 Task: Check the average views per listing of shower stall in the last 3 years.
Action: Mouse moved to (921, 211)
Screenshot: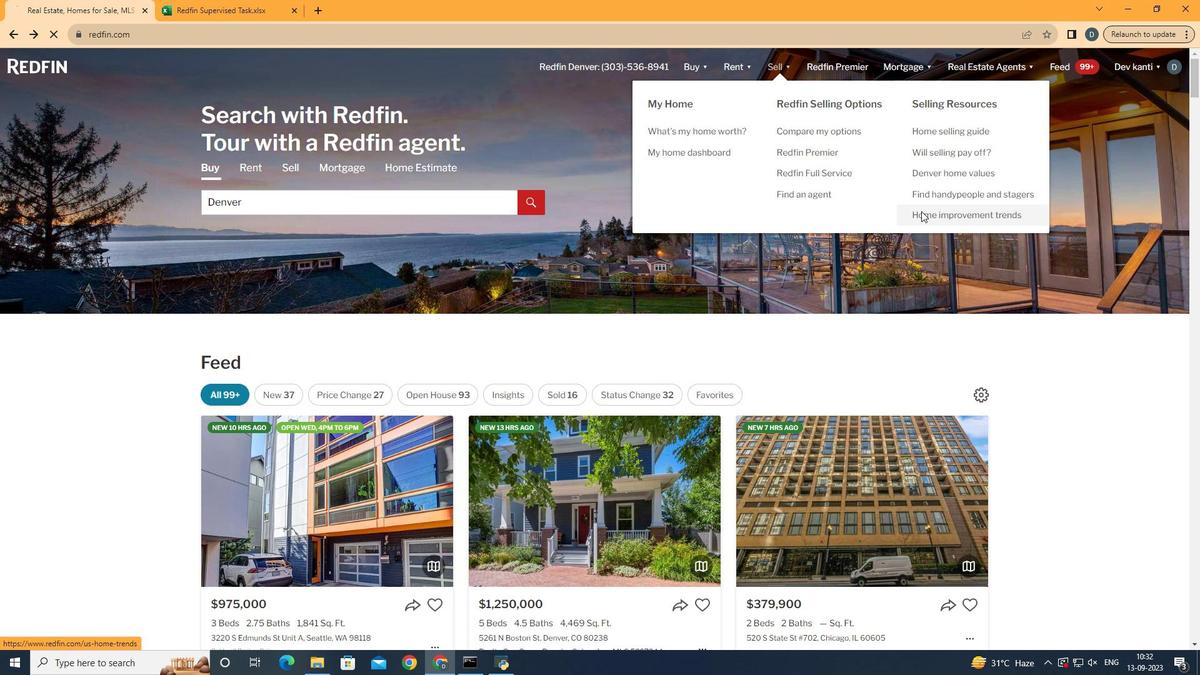 
Action: Mouse pressed left at (921, 211)
Screenshot: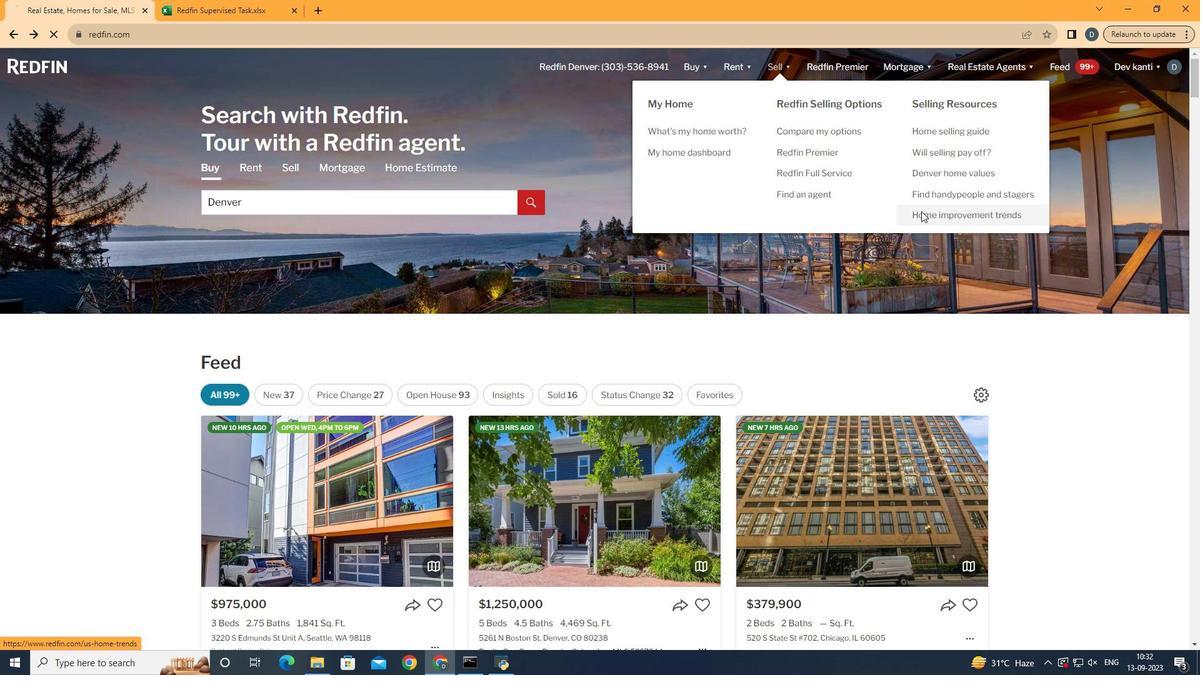 
Action: Mouse moved to (295, 243)
Screenshot: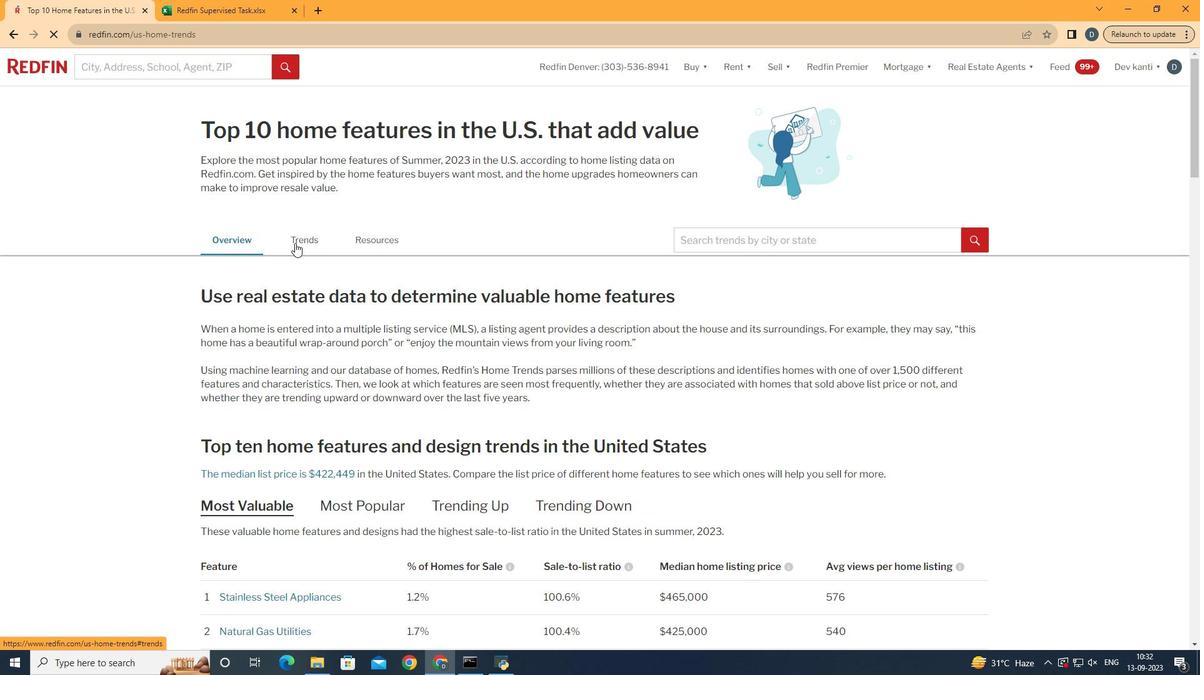 
Action: Mouse pressed left at (295, 243)
Screenshot: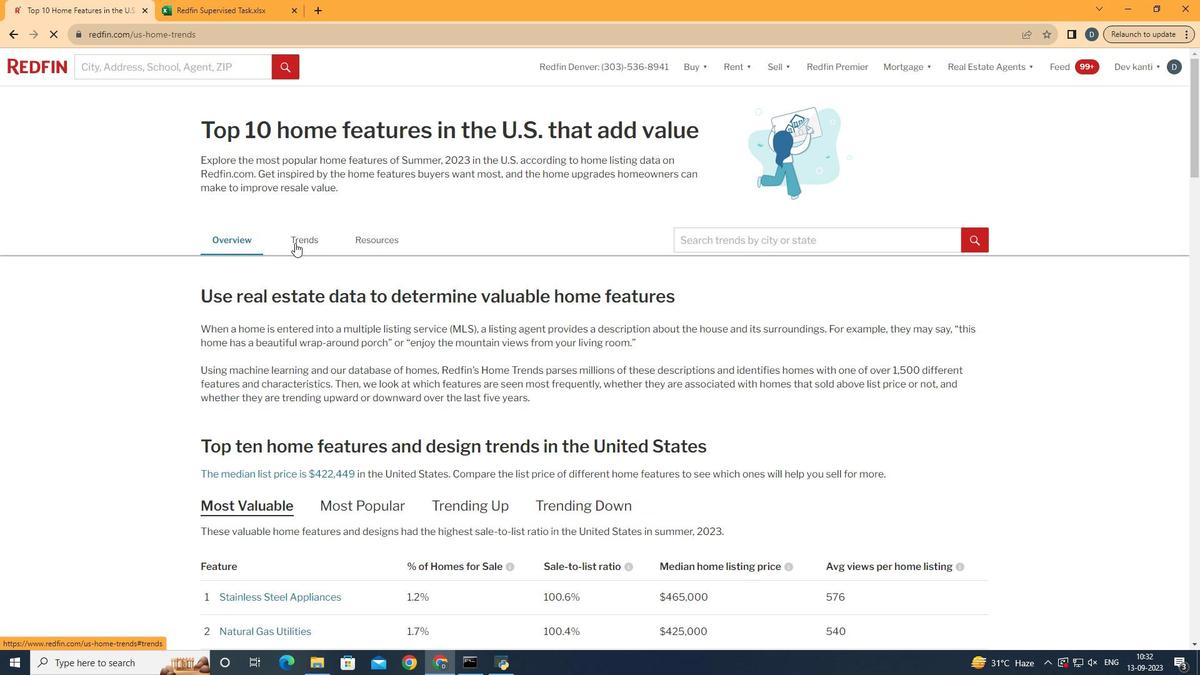 
Action: Mouse moved to (389, 343)
Screenshot: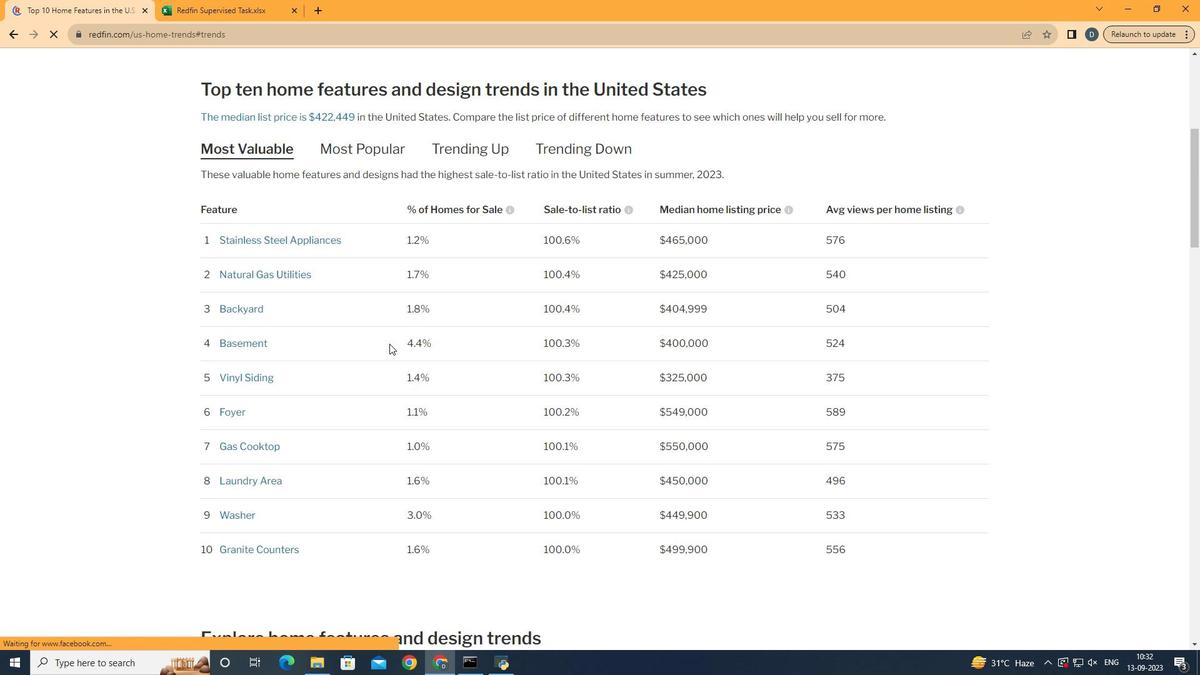 
Action: Mouse scrolled (389, 343) with delta (0, 0)
Screenshot: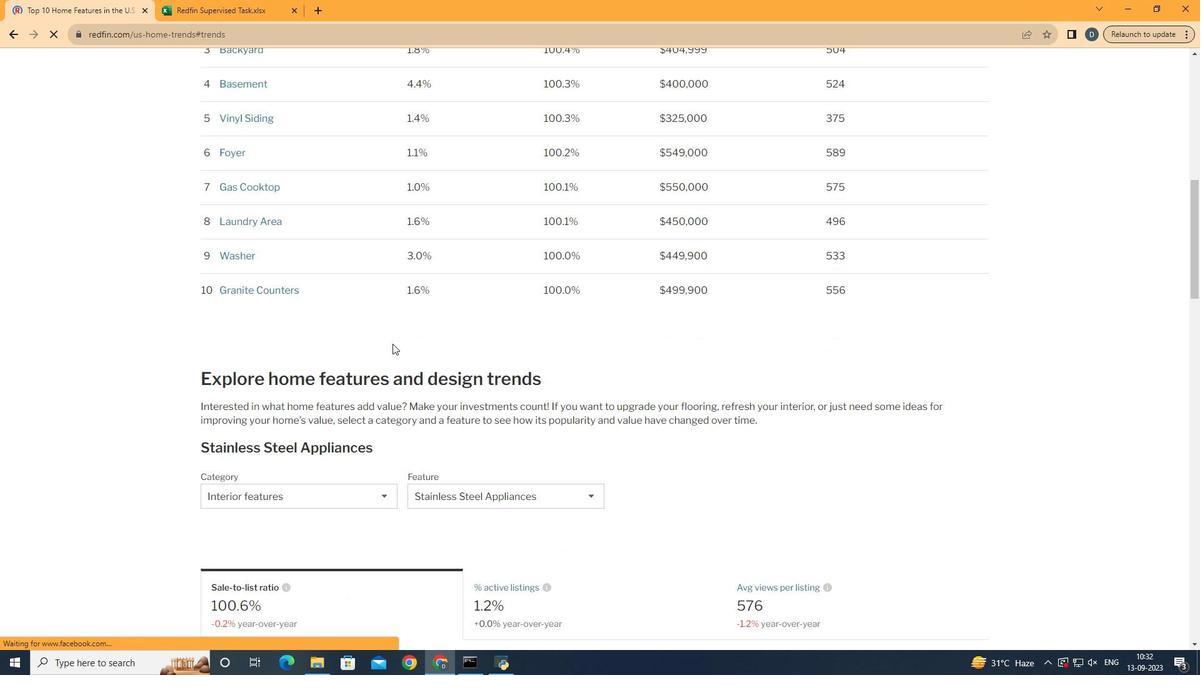 
Action: Mouse scrolled (389, 343) with delta (0, 0)
Screenshot: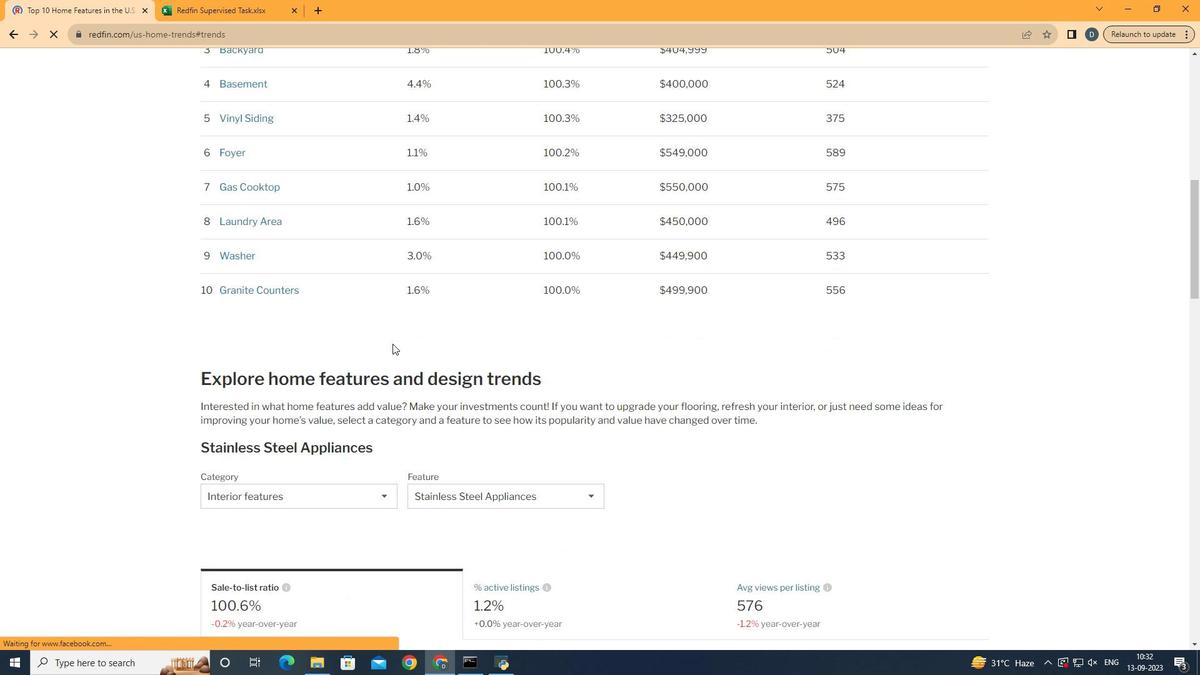 
Action: Mouse scrolled (389, 343) with delta (0, 0)
Screenshot: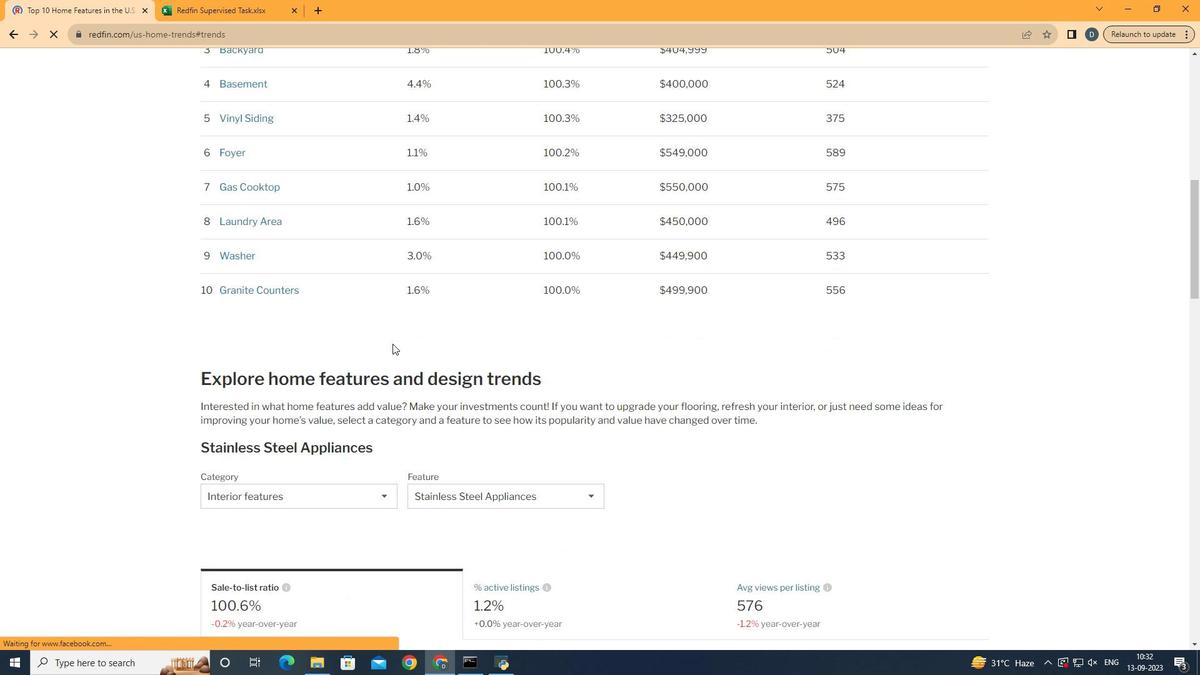 
Action: Mouse scrolled (389, 343) with delta (0, 0)
Screenshot: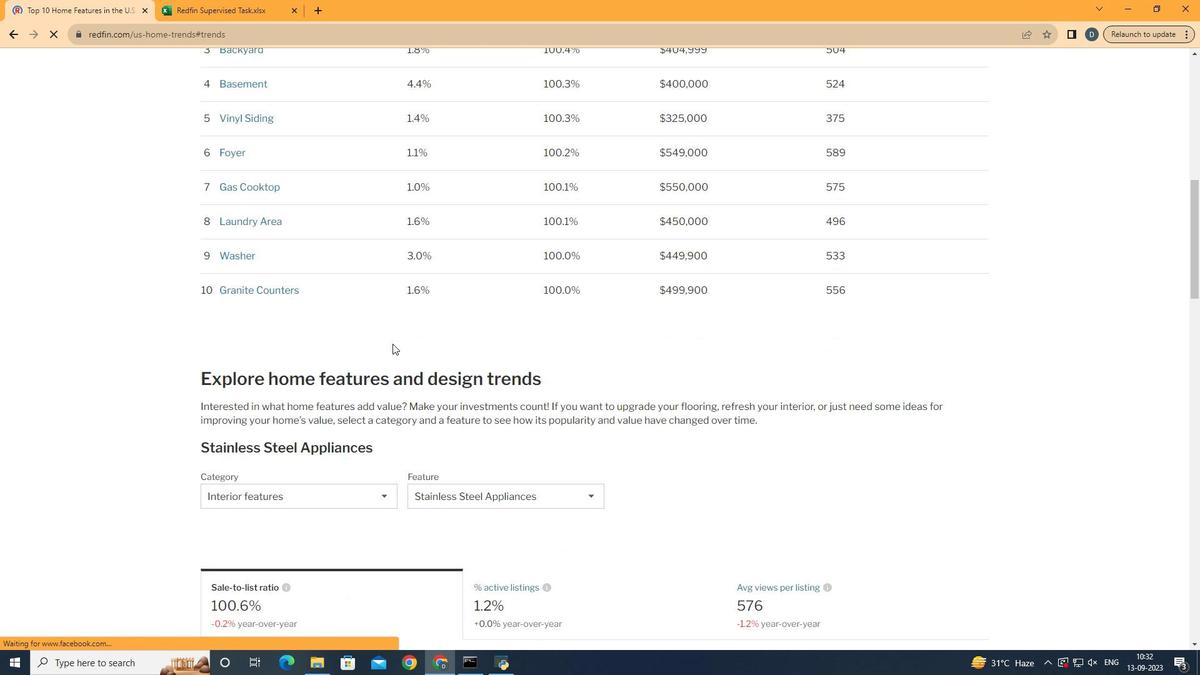 
Action: Mouse scrolled (389, 343) with delta (0, 0)
Screenshot: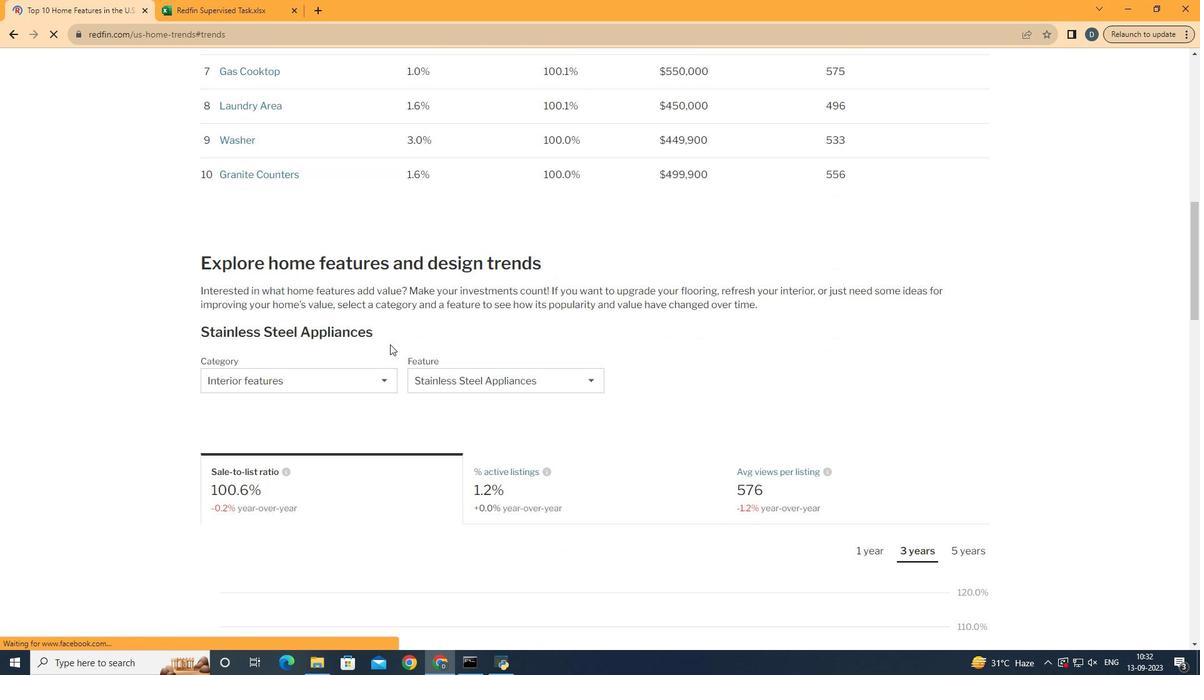 
Action: Mouse scrolled (389, 343) with delta (0, 0)
Screenshot: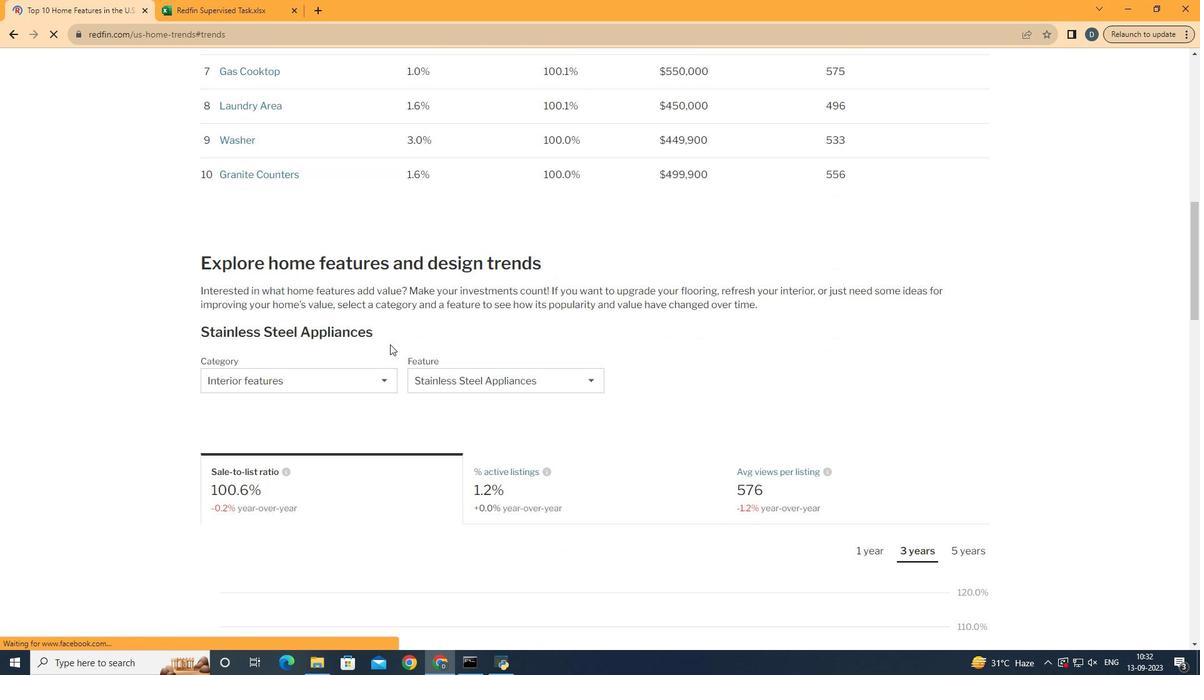 
Action: Mouse moved to (326, 357)
Screenshot: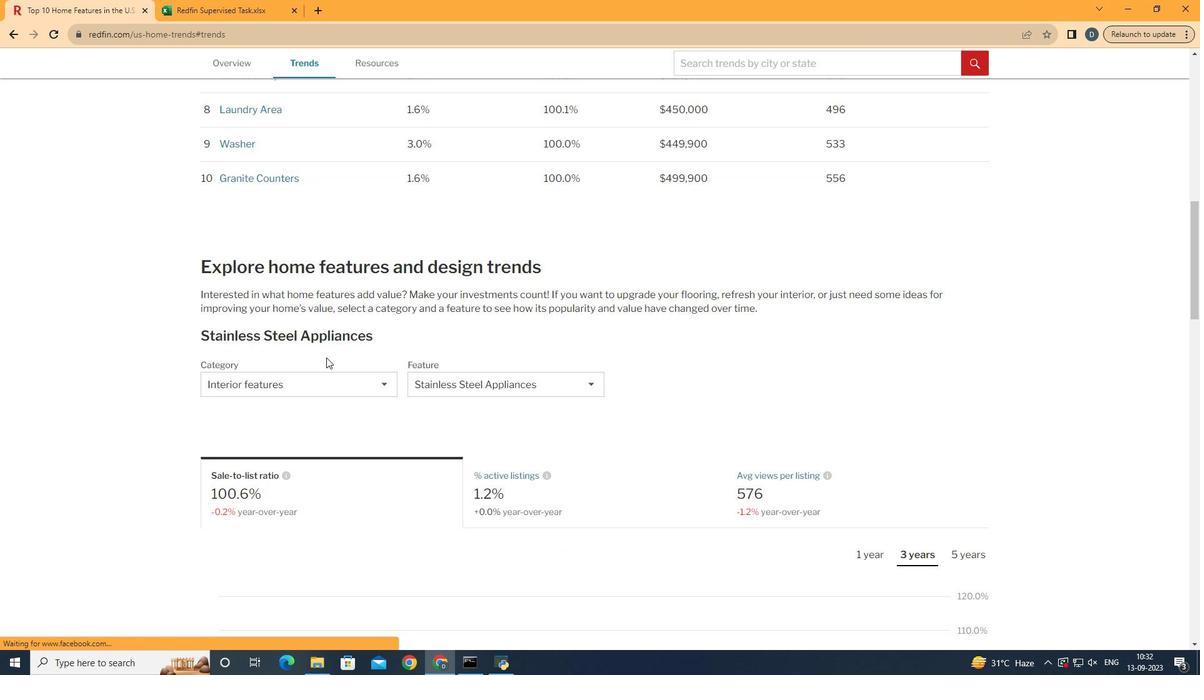 
Action: Mouse scrolled (326, 357) with delta (0, 0)
Screenshot: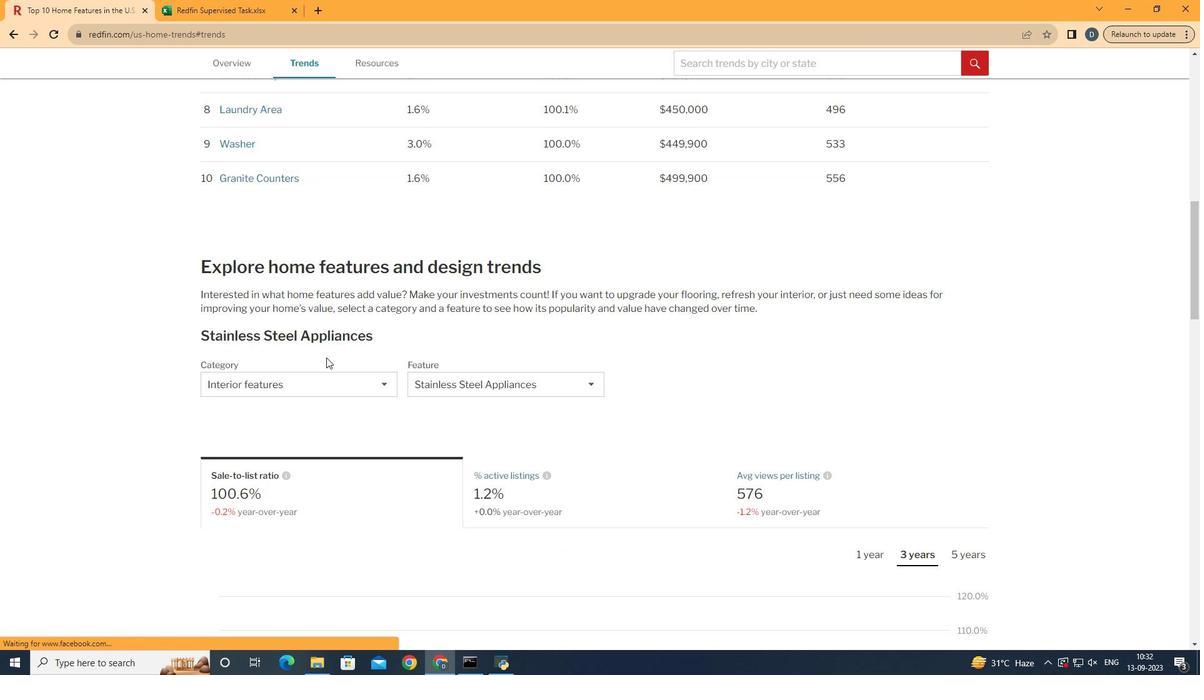 
Action: Mouse scrolled (326, 357) with delta (0, 0)
Screenshot: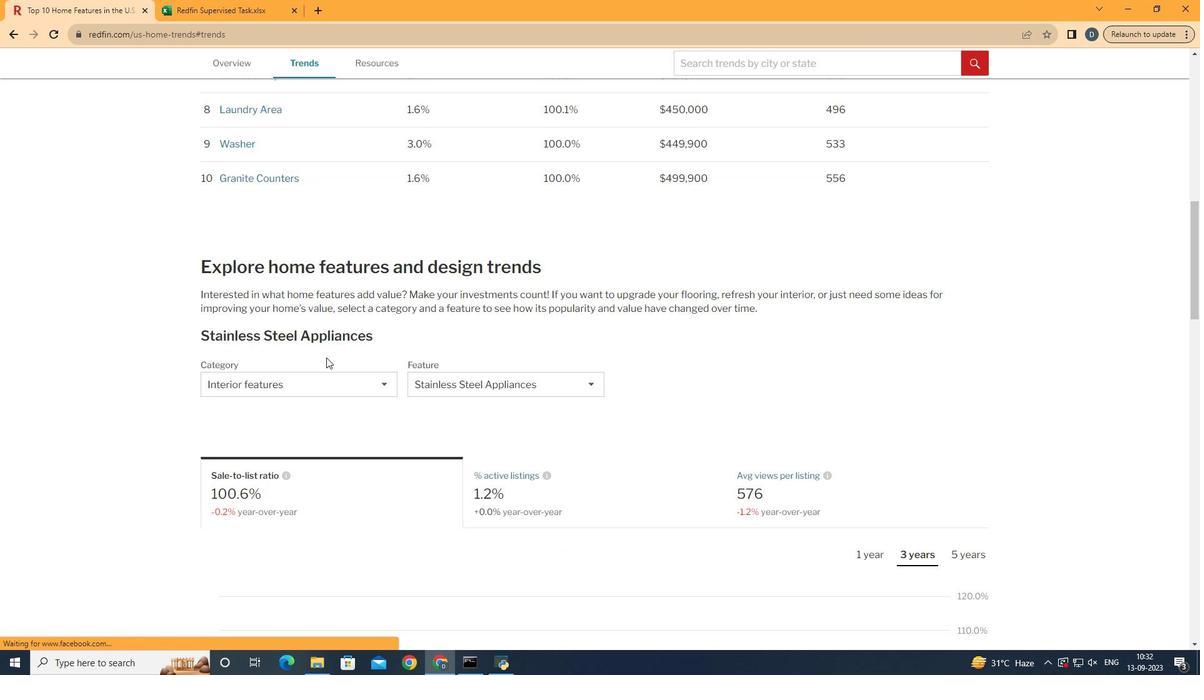 
Action: Mouse scrolled (326, 357) with delta (0, 0)
Screenshot: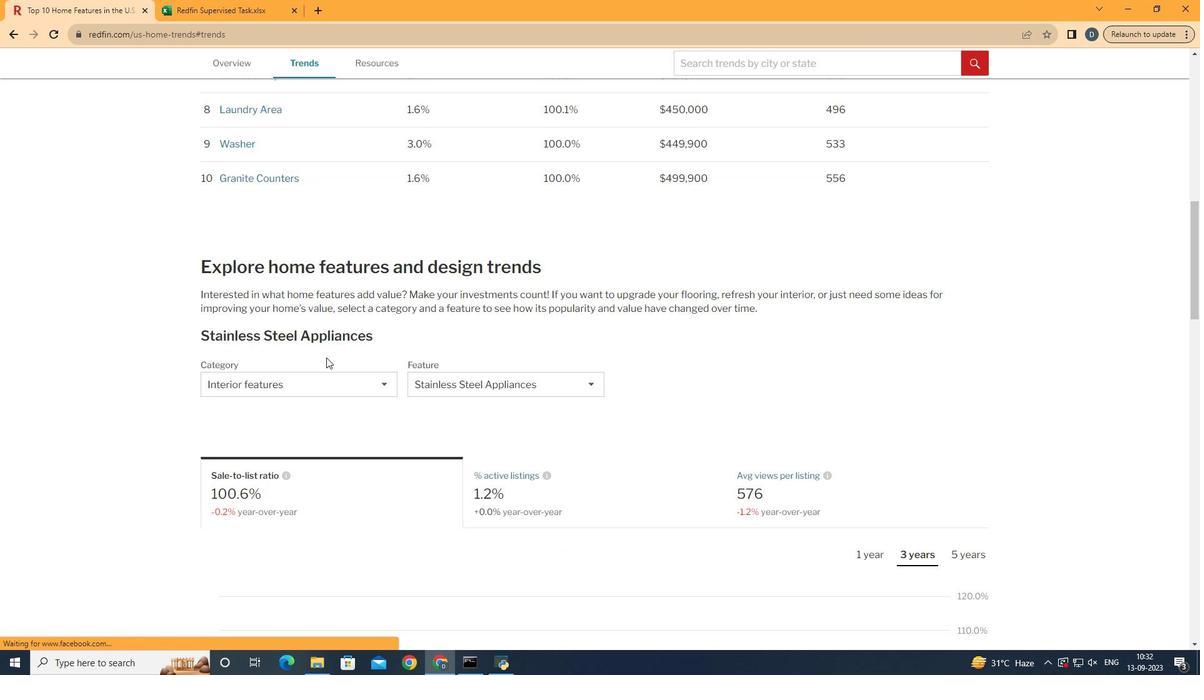 
Action: Mouse scrolled (326, 357) with delta (0, 0)
Screenshot: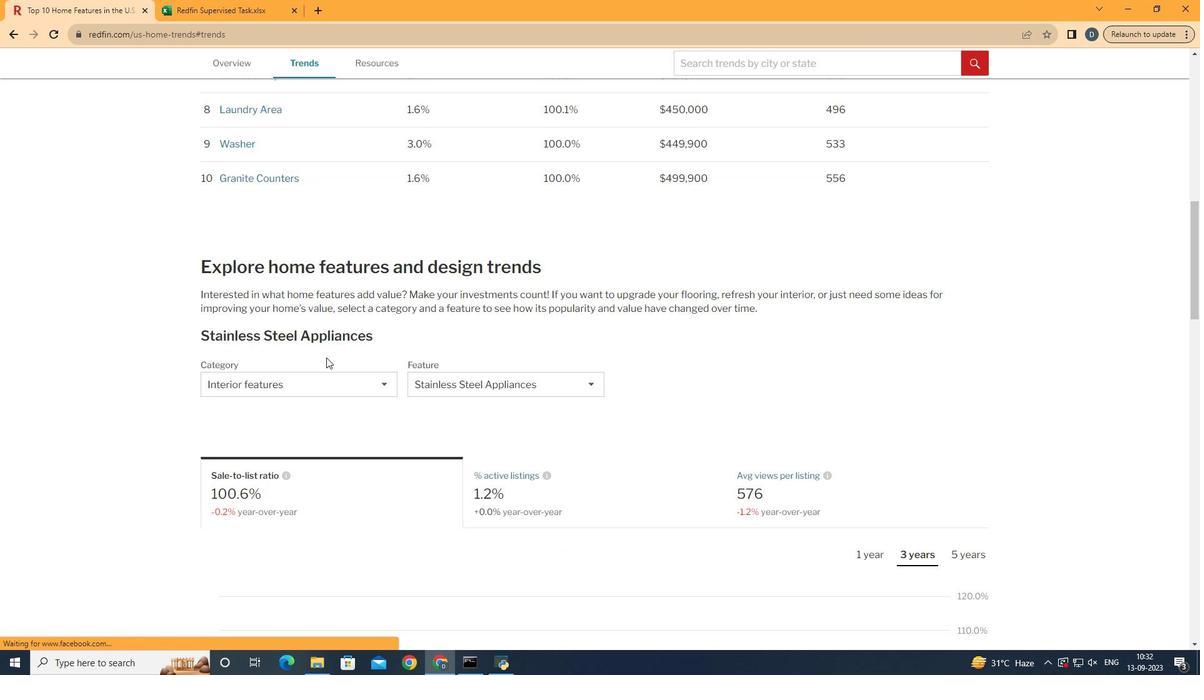 
Action: Mouse scrolled (326, 357) with delta (0, 0)
Screenshot: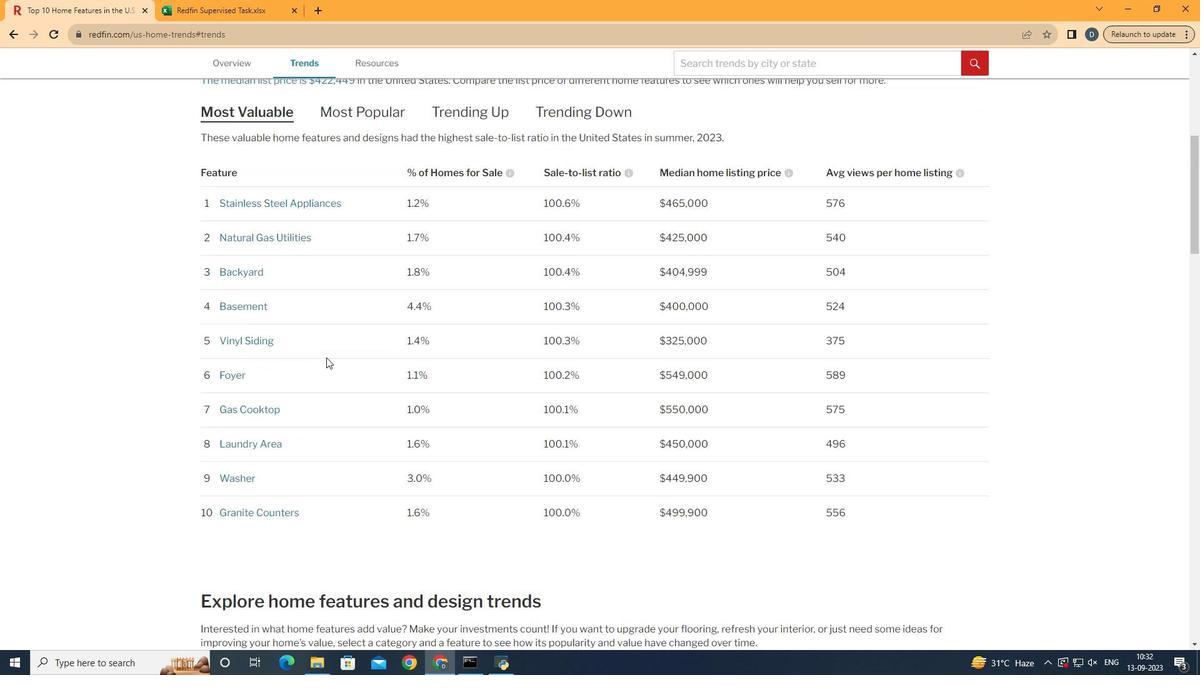 
Action: Mouse scrolled (326, 357) with delta (0, 0)
Screenshot: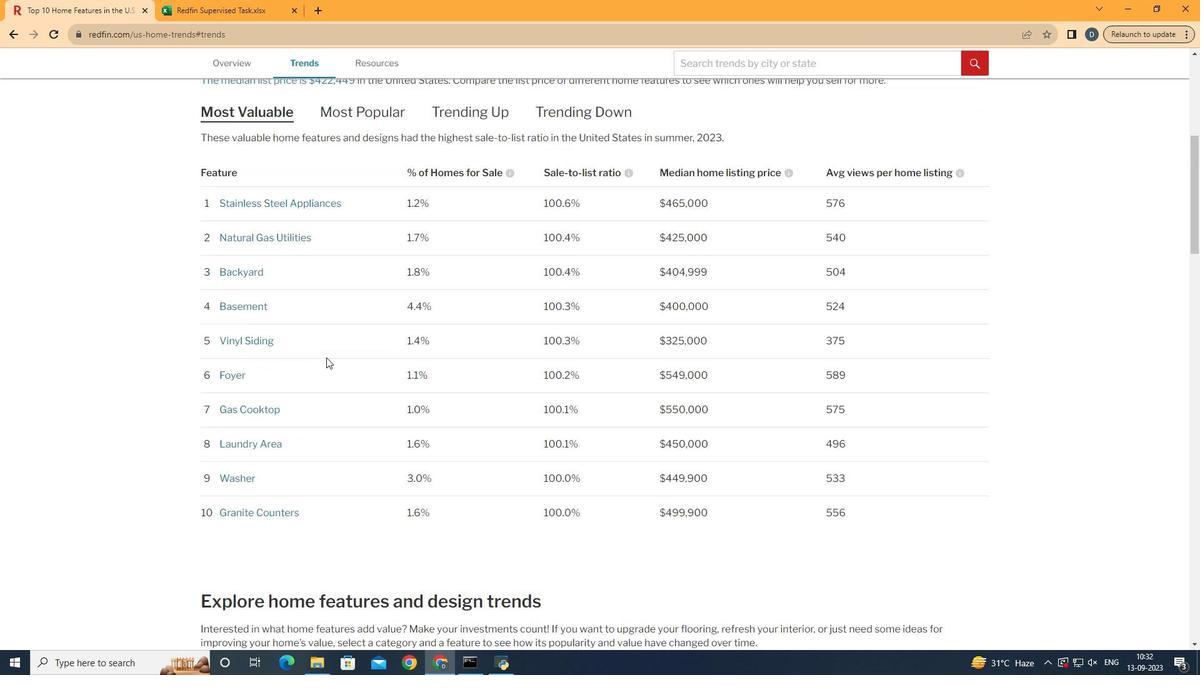 
Action: Mouse scrolled (326, 357) with delta (0, 0)
Screenshot: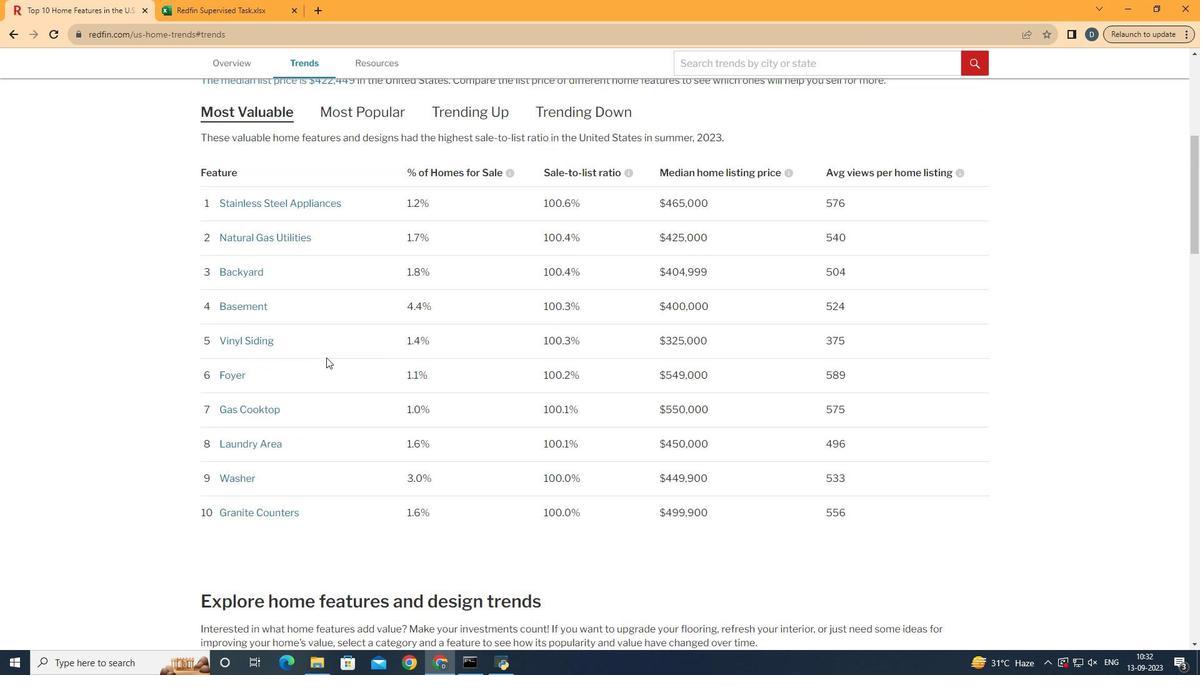 
Action: Mouse scrolled (326, 357) with delta (0, 0)
Screenshot: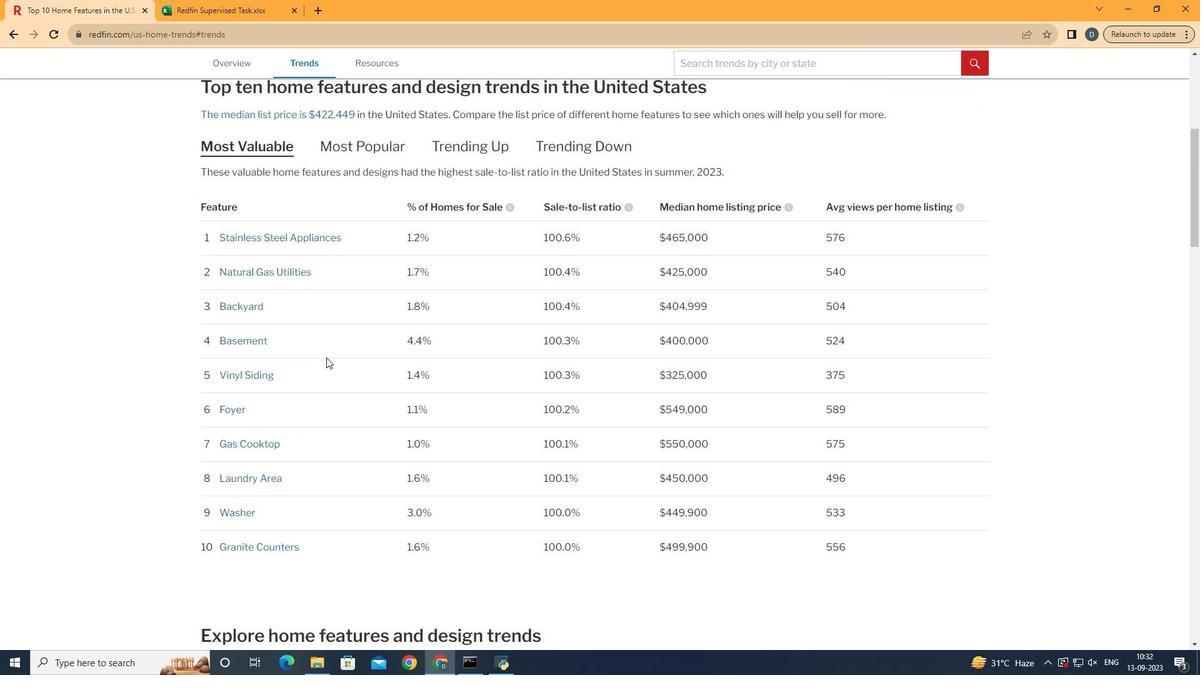 
Action: Mouse scrolled (326, 357) with delta (0, 0)
Screenshot: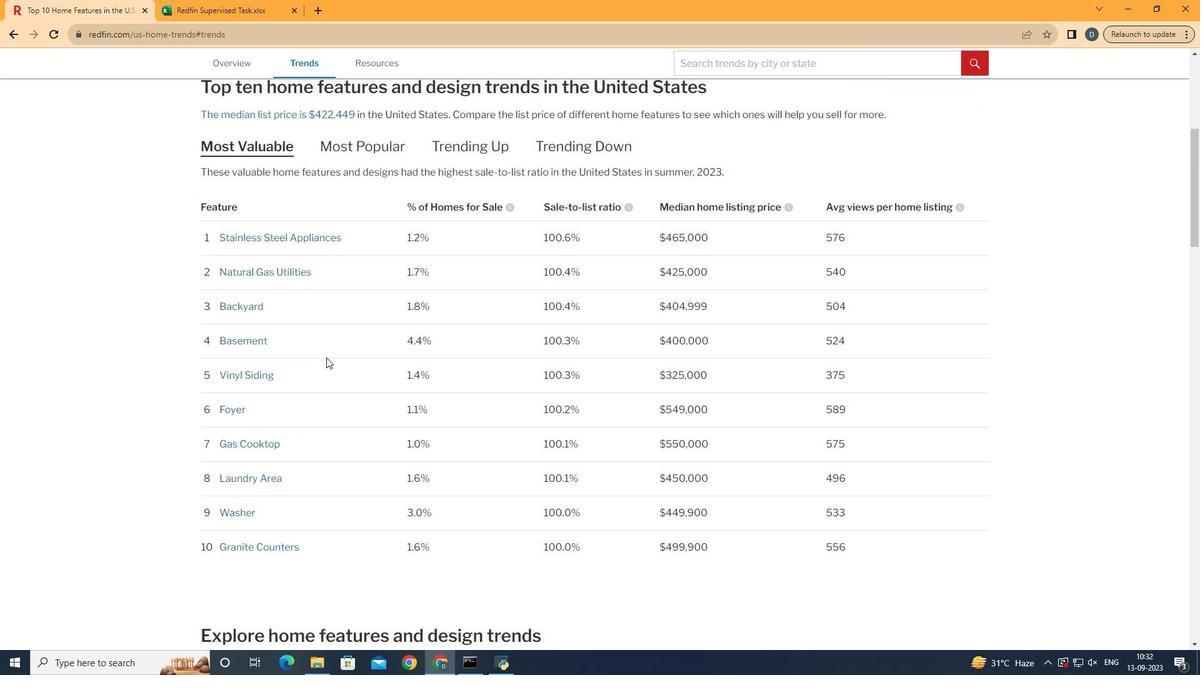 
Action: Mouse scrolled (326, 357) with delta (0, 0)
Screenshot: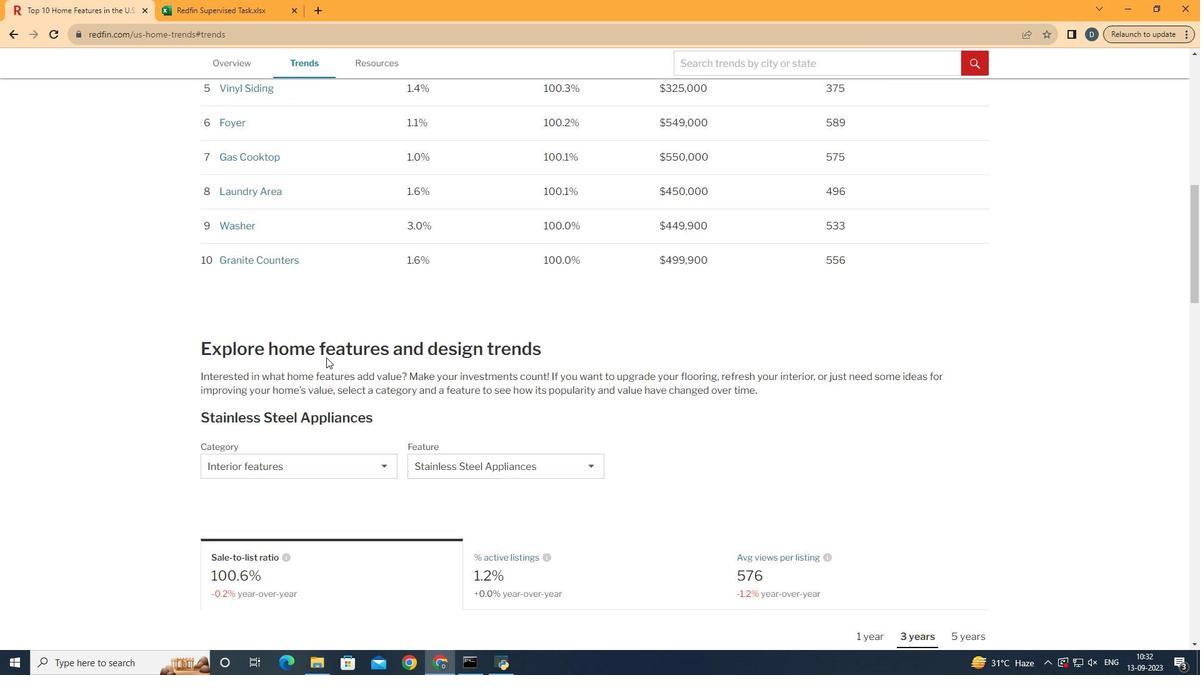 
Action: Mouse scrolled (326, 357) with delta (0, 0)
Screenshot: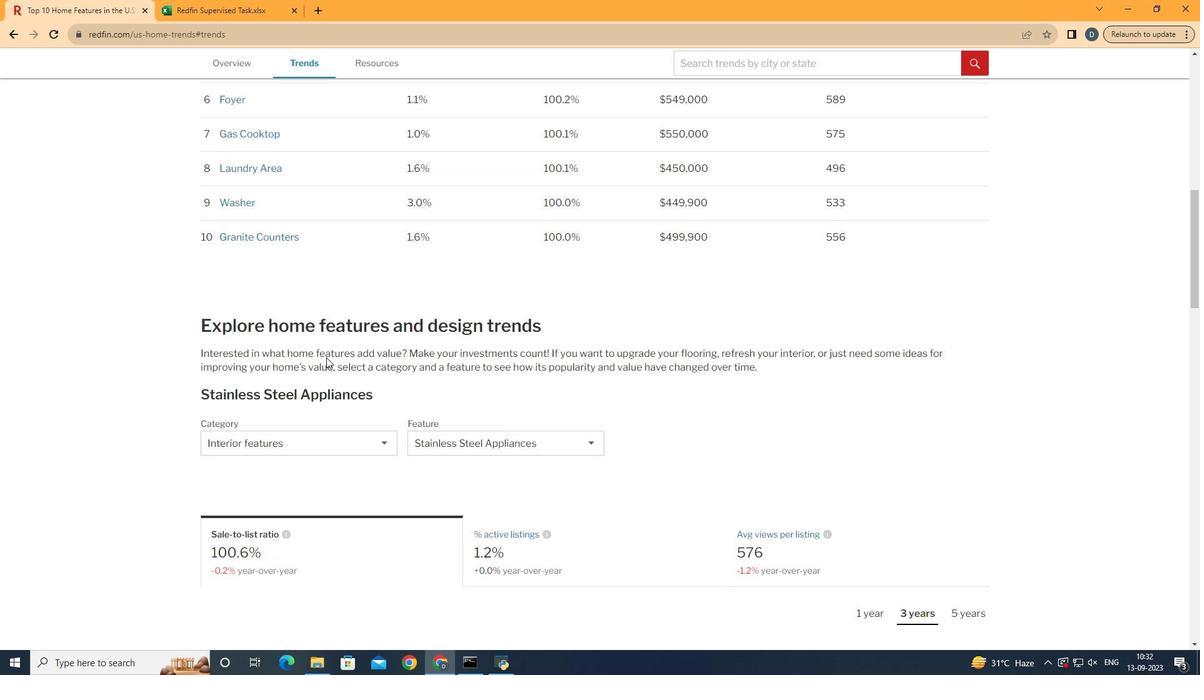 
Action: Mouse scrolled (326, 357) with delta (0, 0)
Screenshot: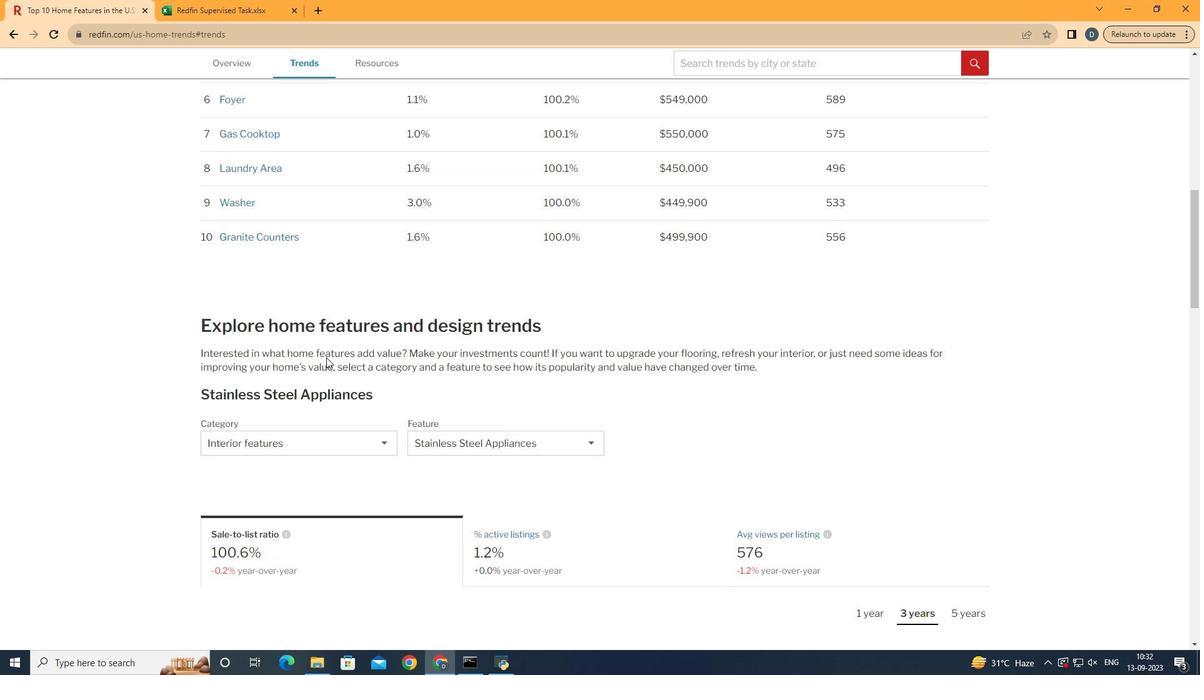 
Action: Mouse scrolled (326, 357) with delta (0, 0)
Screenshot: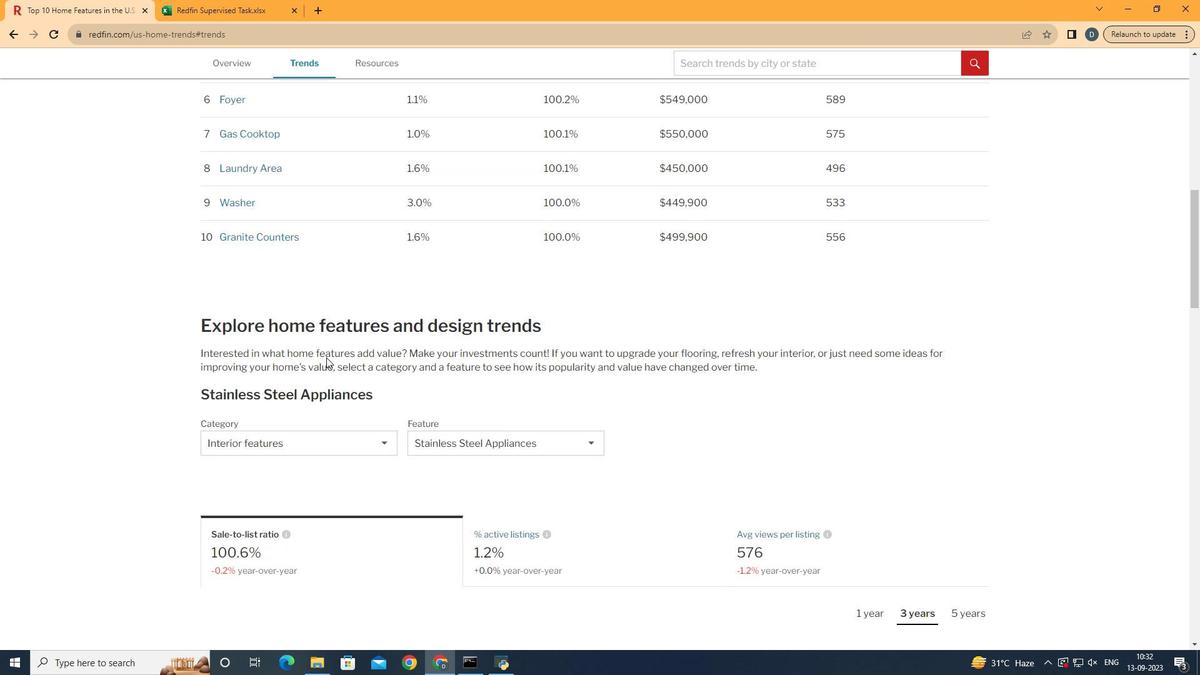 
Action: Mouse scrolled (326, 357) with delta (0, 0)
Screenshot: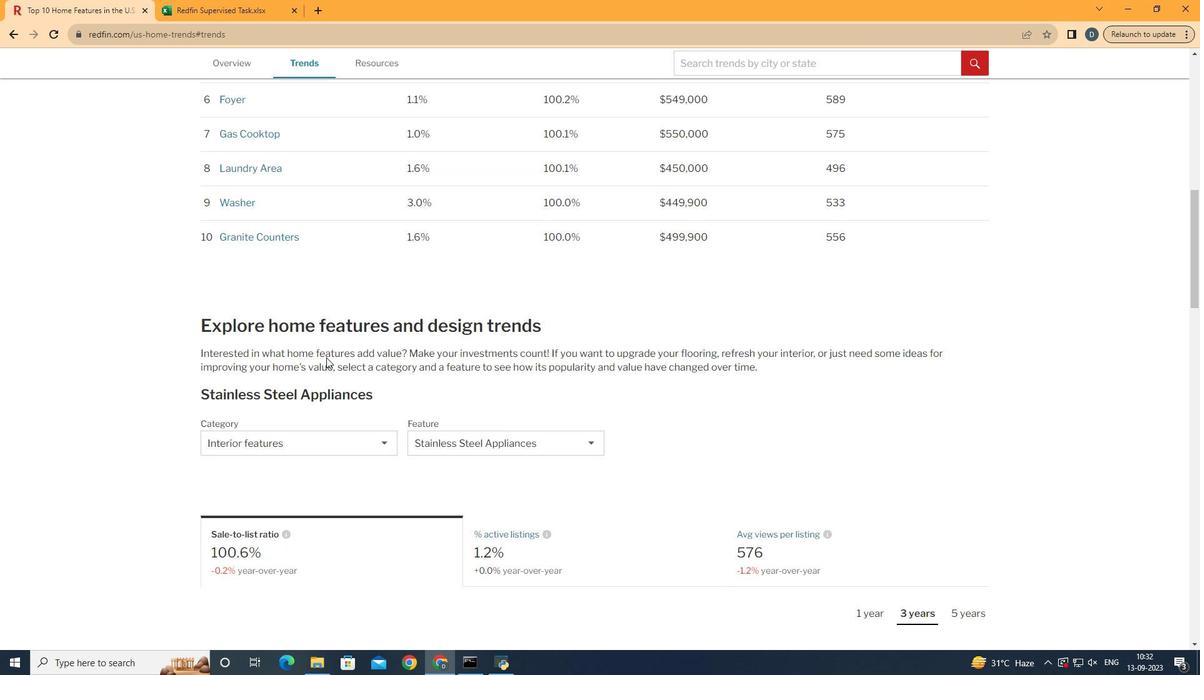 
Action: Mouse scrolled (326, 357) with delta (0, 0)
Screenshot: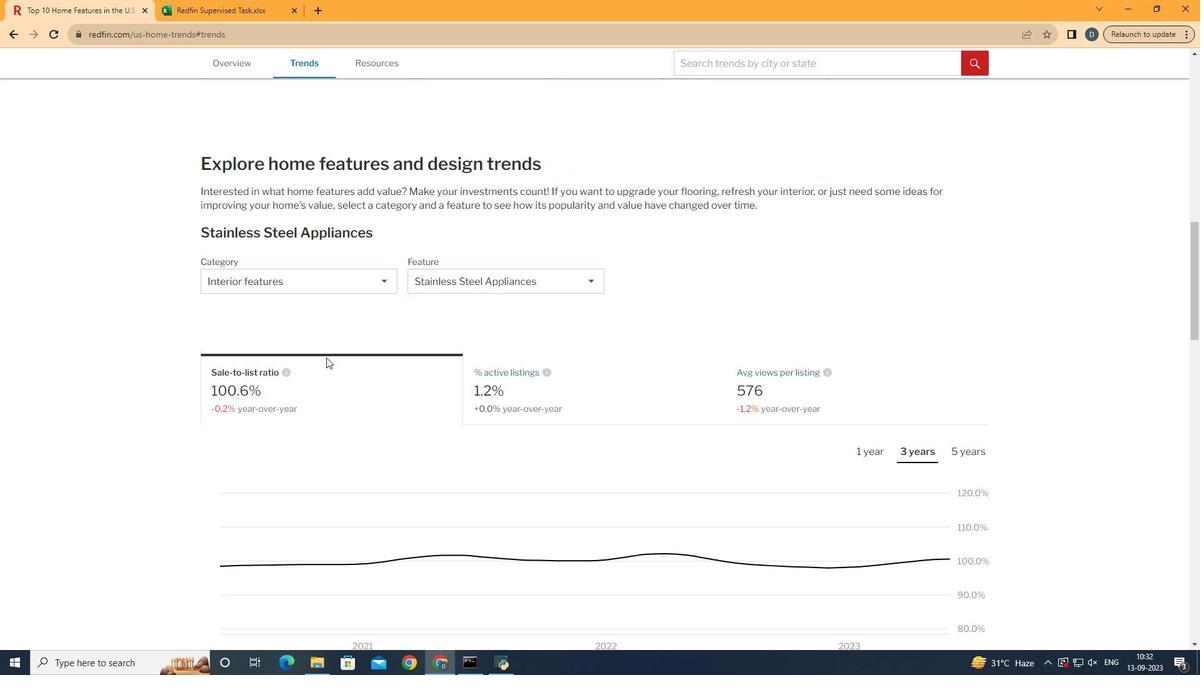 
Action: Mouse scrolled (326, 357) with delta (0, 0)
Screenshot: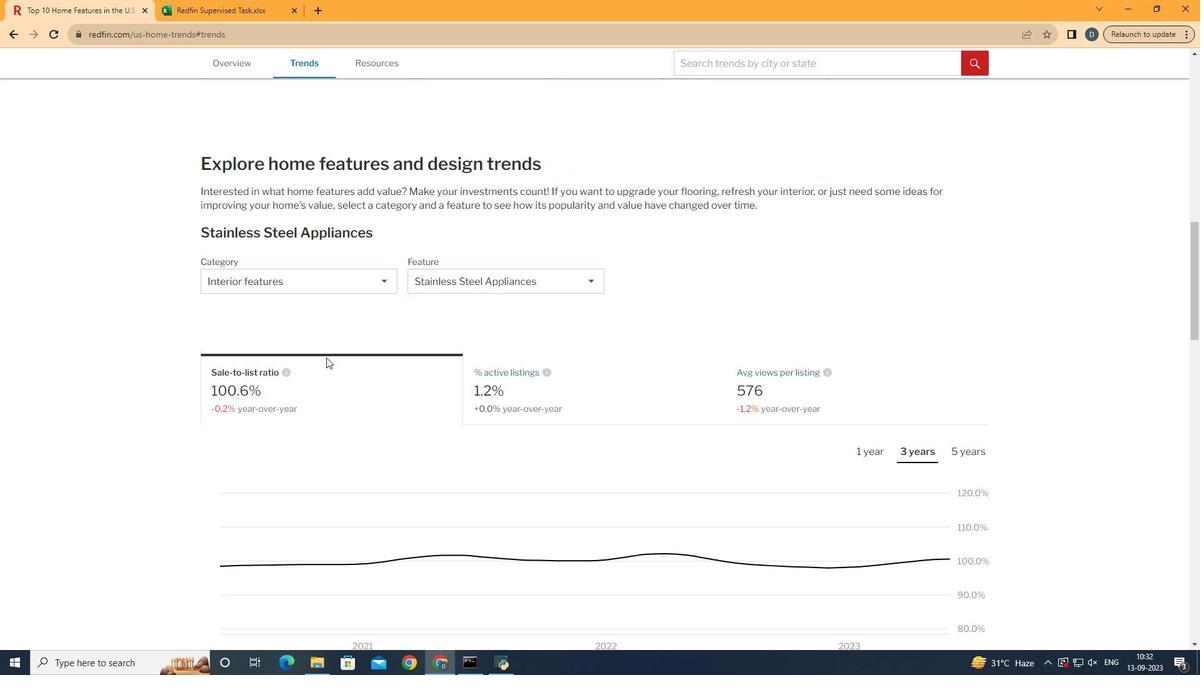 
Action: Mouse scrolled (326, 357) with delta (0, 0)
Screenshot: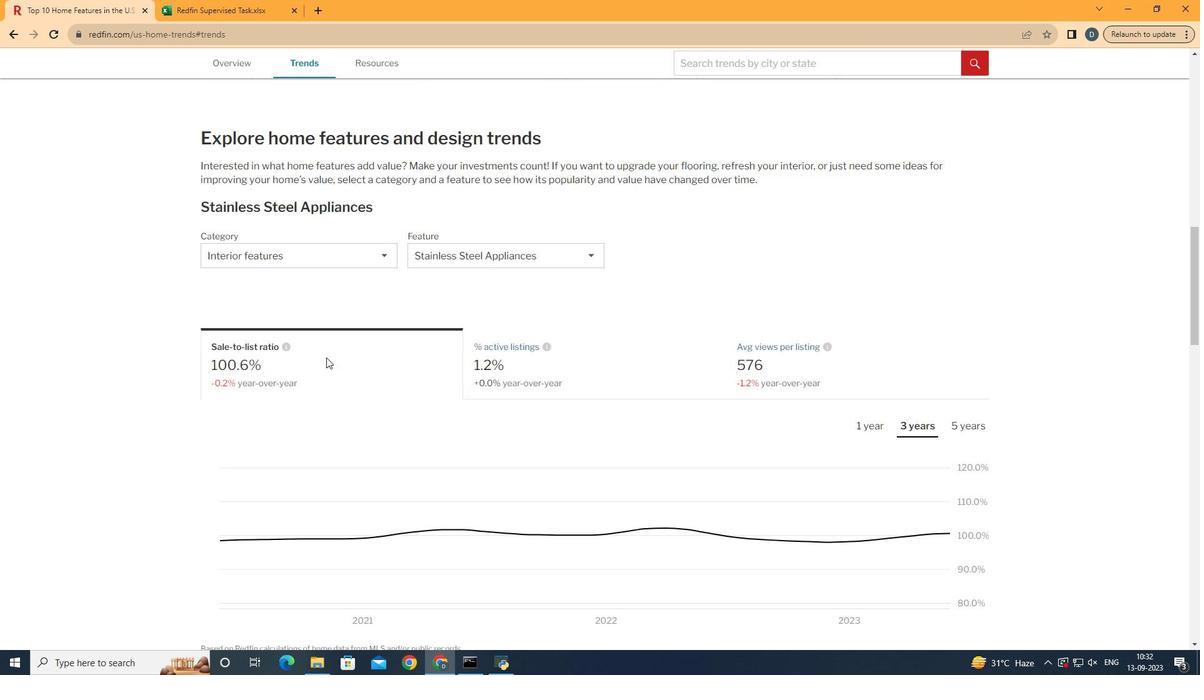 
Action: Mouse moved to (352, 256)
Screenshot: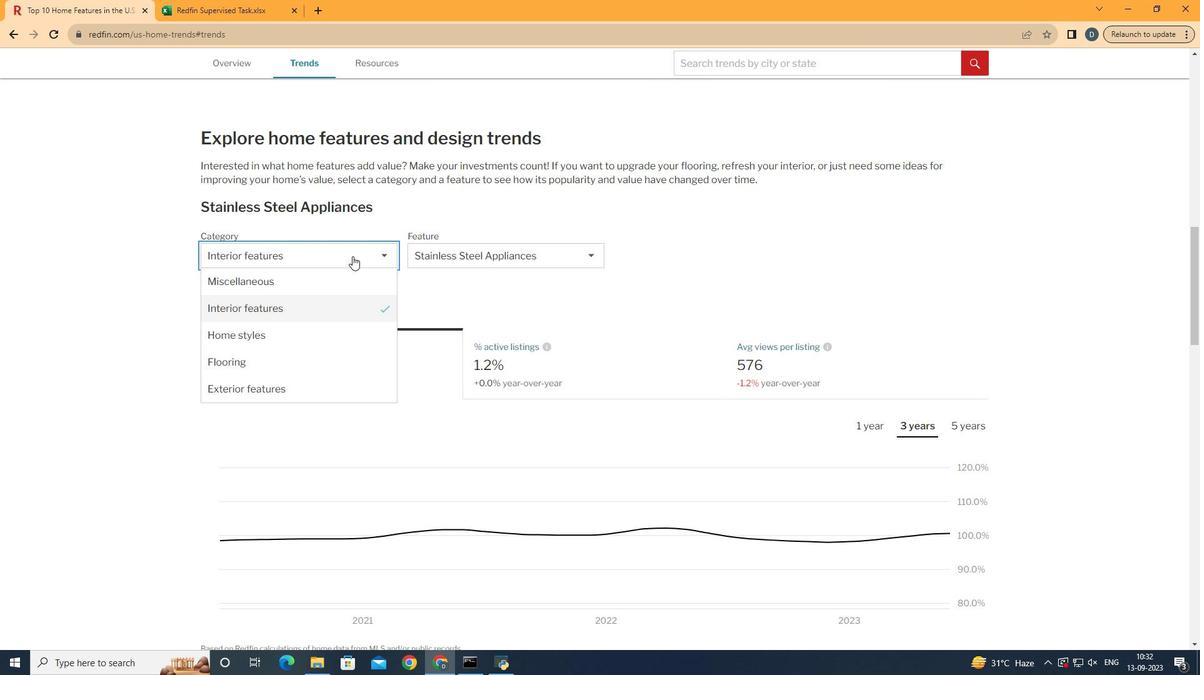 
Action: Mouse pressed left at (352, 256)
Screenshot: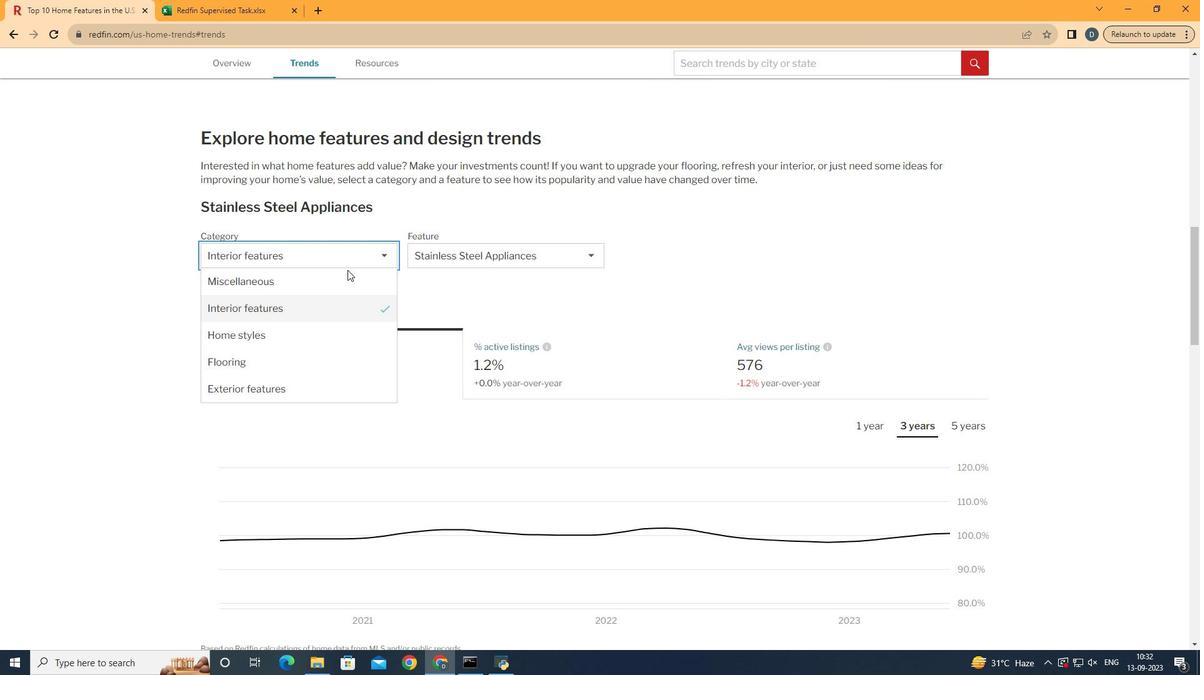 
Action: Mouse moved to (342, 296)
Screenshot: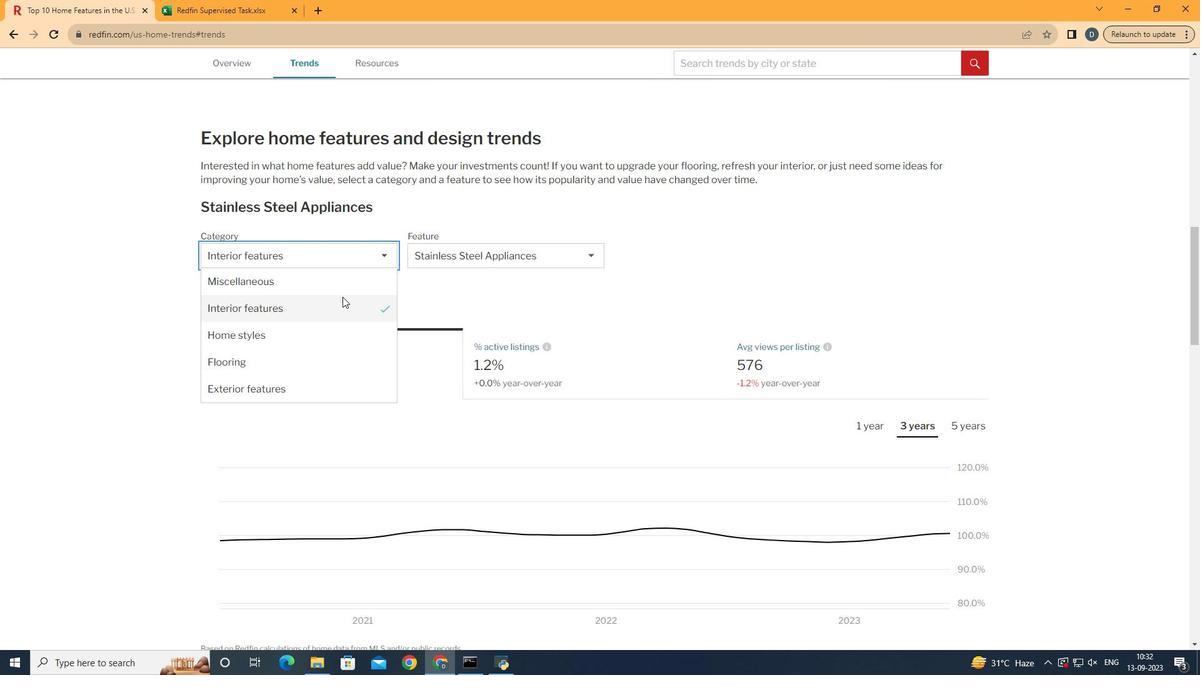 
Action: Mouse pressed left at (342, 296)
Screenshot: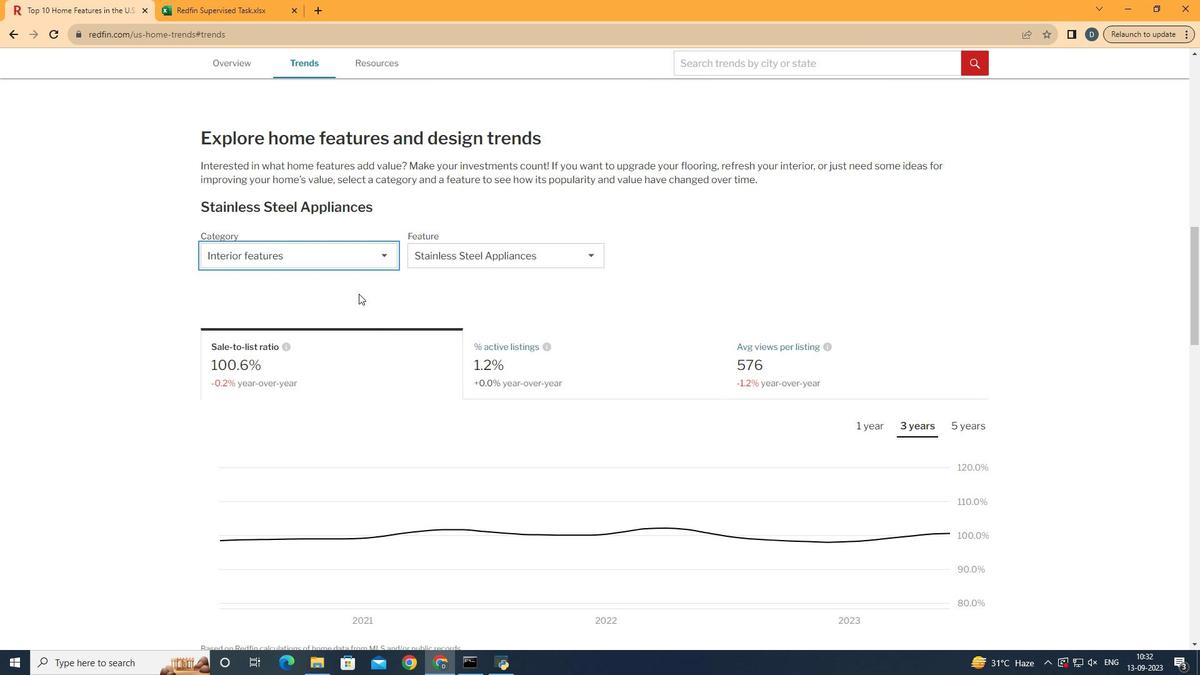 
Action: Mouse moved to (478, 256)
Screenshot: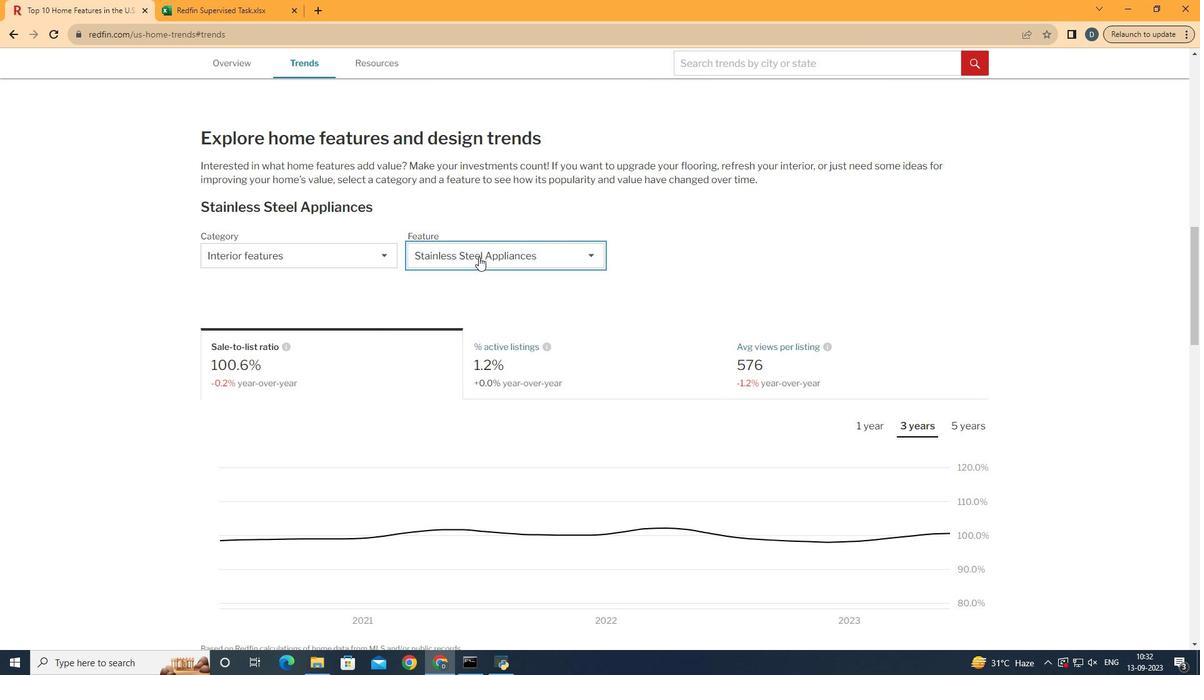 
Action: Mouse pressed left at (478, 256)
Screenshot: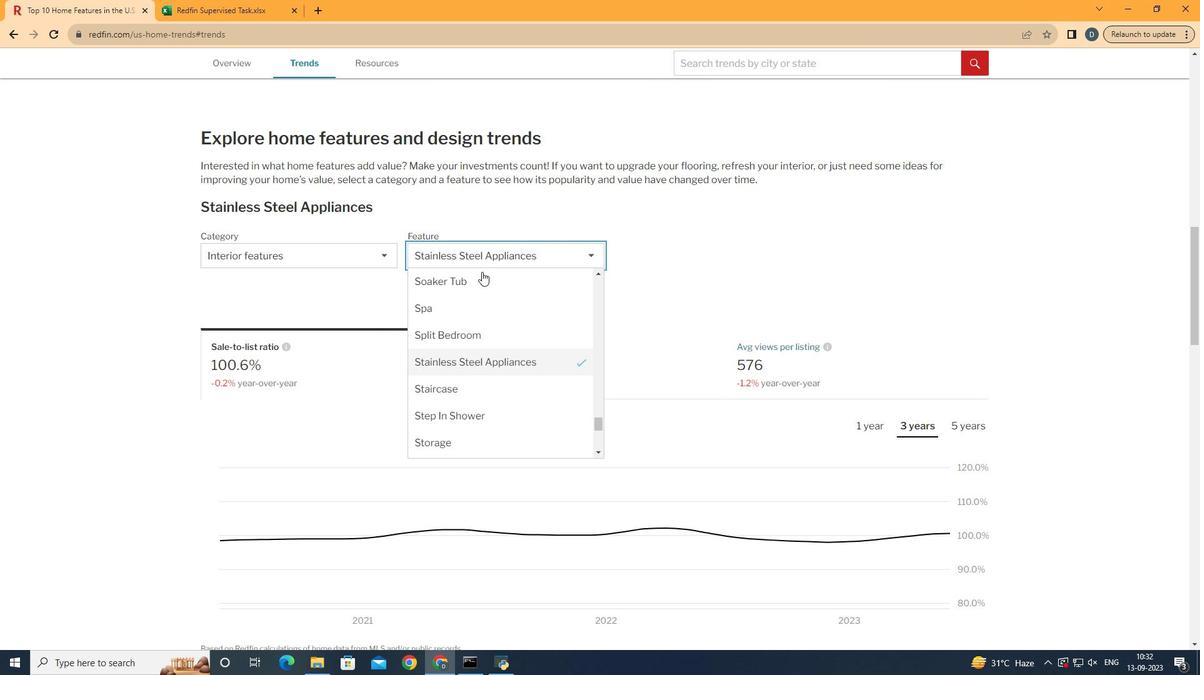 
Action: Mouse moved to (490, 333)
Screenshot: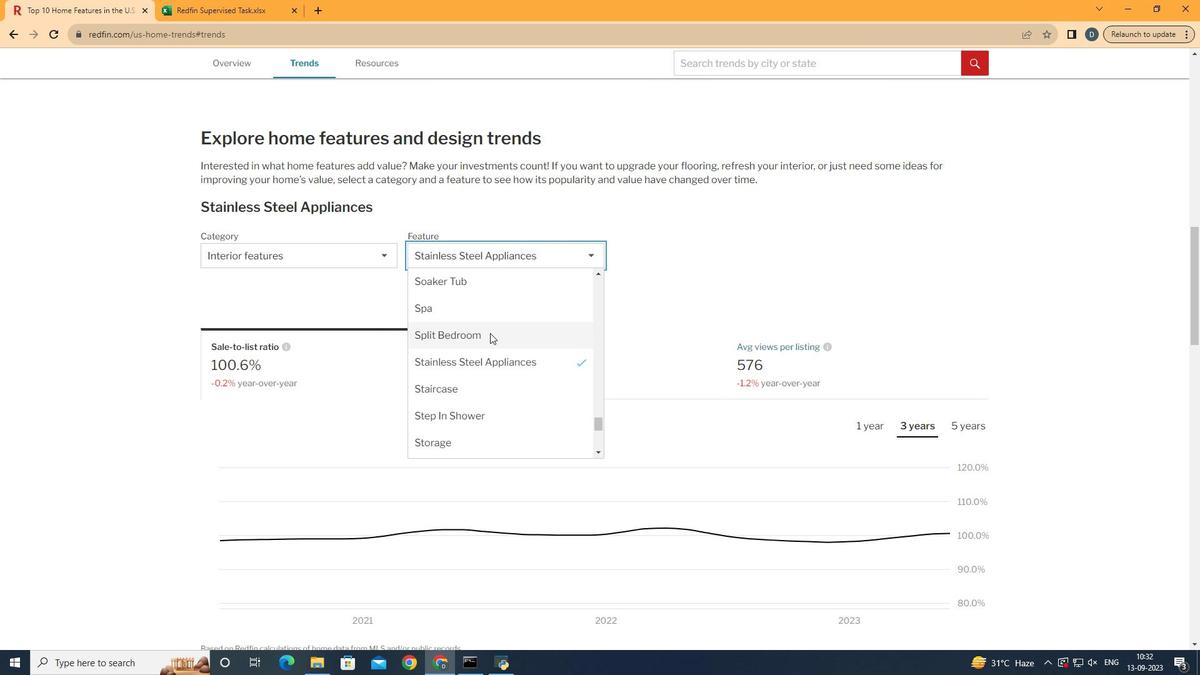 
Action: Mouse scrolled (490, 333) with delta (0, 0)
Screenshot: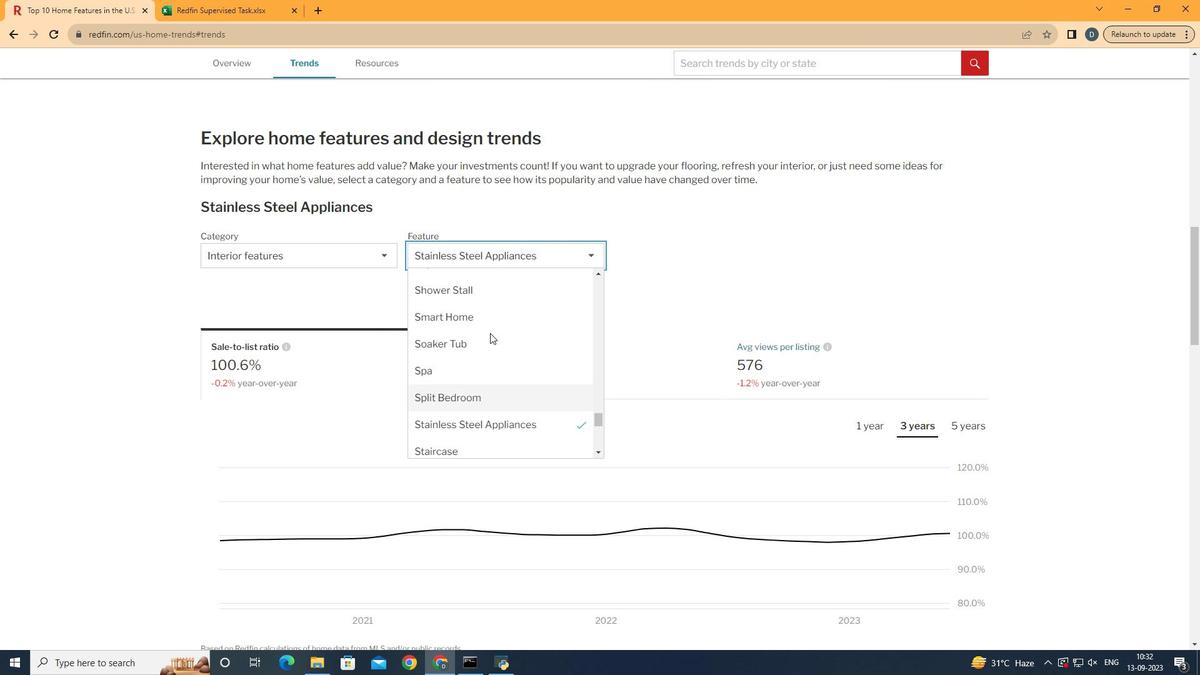 
Action: Mouse moved to (518, 303)
Screenshot: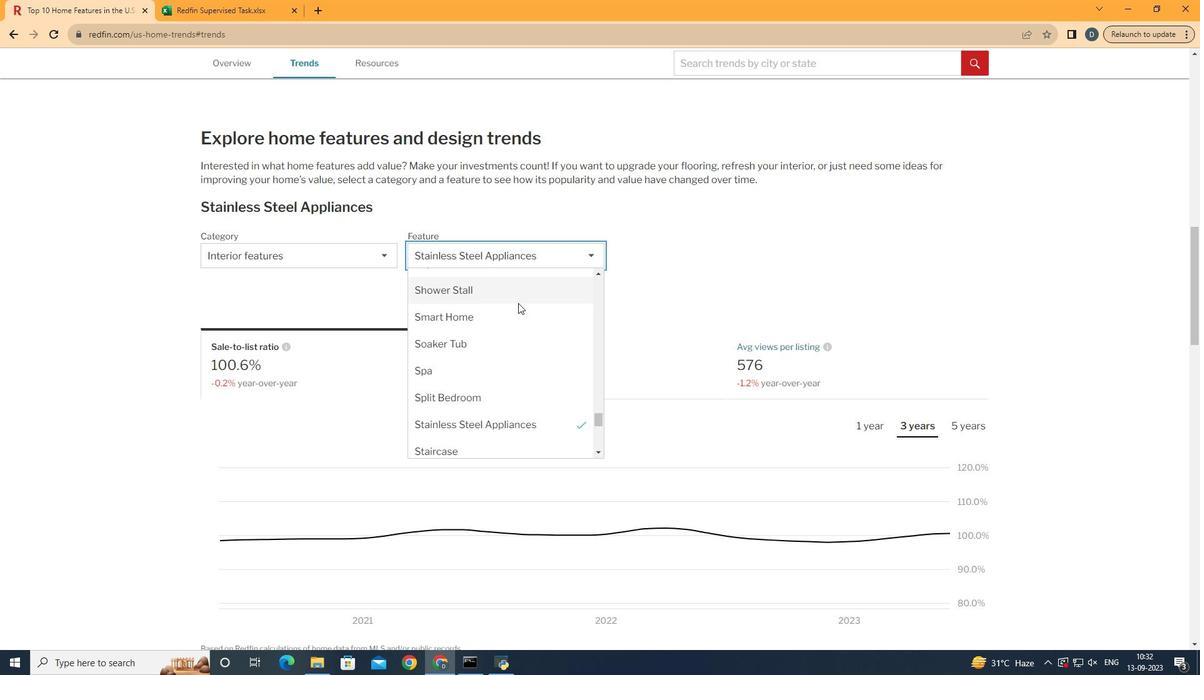 
Action: Mouse pressed left at (518, 303)
Screenshot: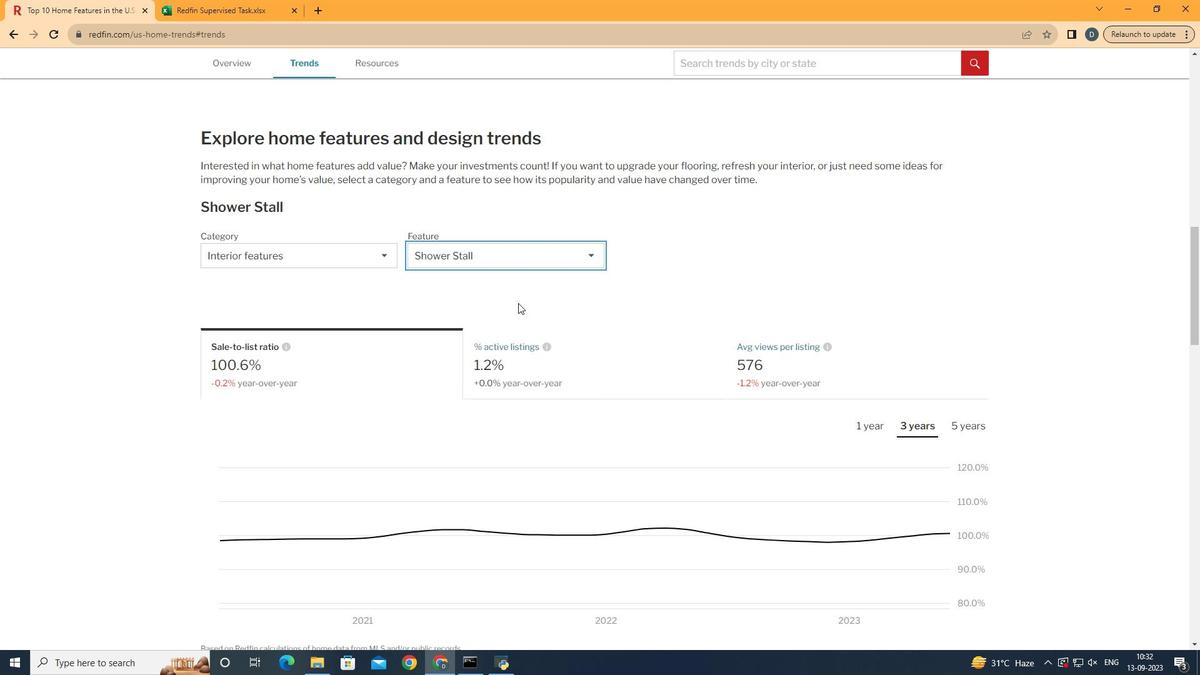 
Action: Mouse moved to (865, 365)
Screenshot: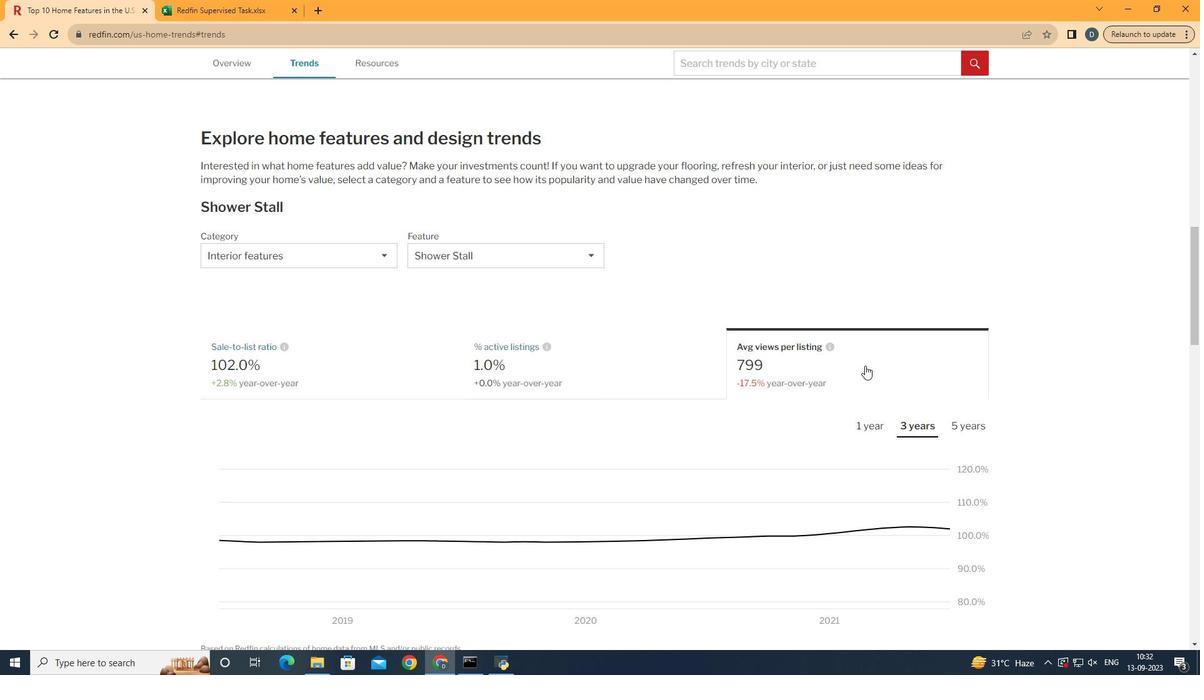
Action: Mouse pressed left at (865, 365)
Screenshot: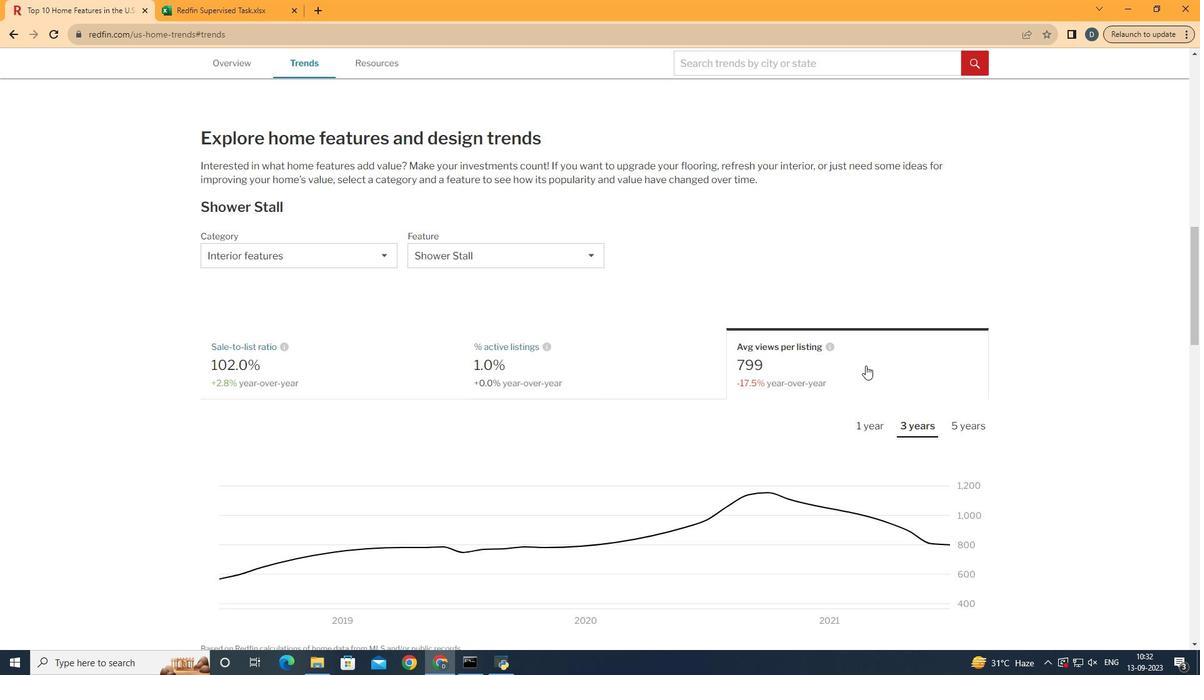 
Action: Mouse moved to (967, 407)
Screenshot: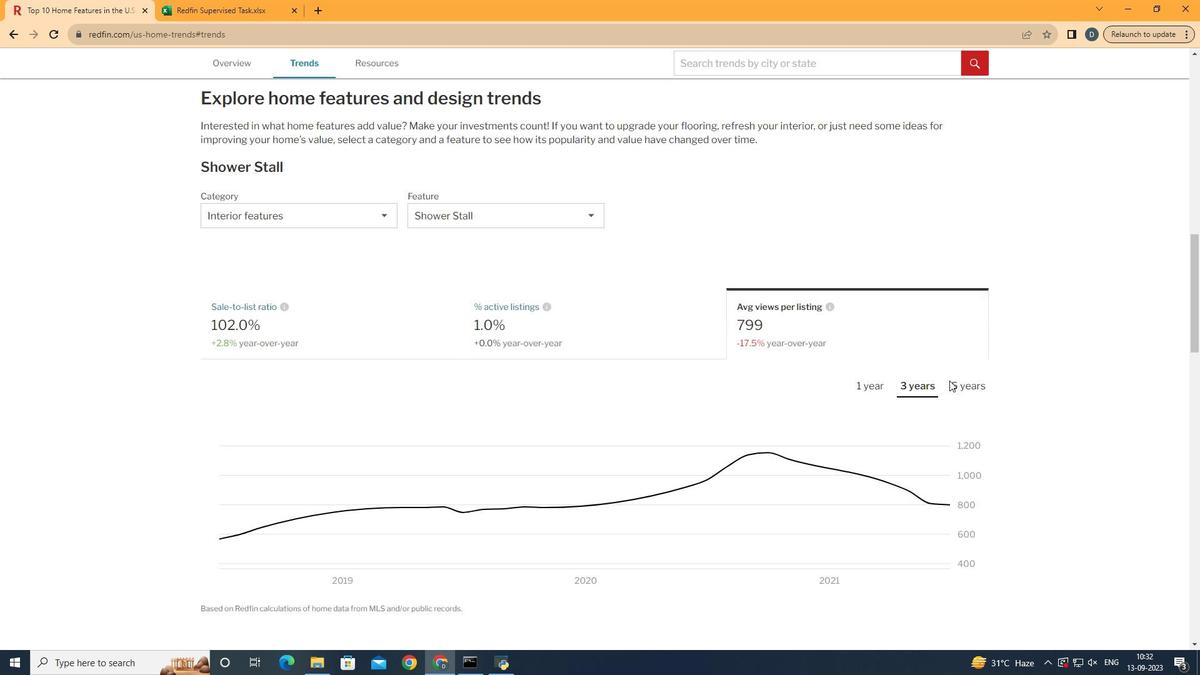 
Action: Mouse scrolled (967, 407) with delta (0, 0)
Screenshot: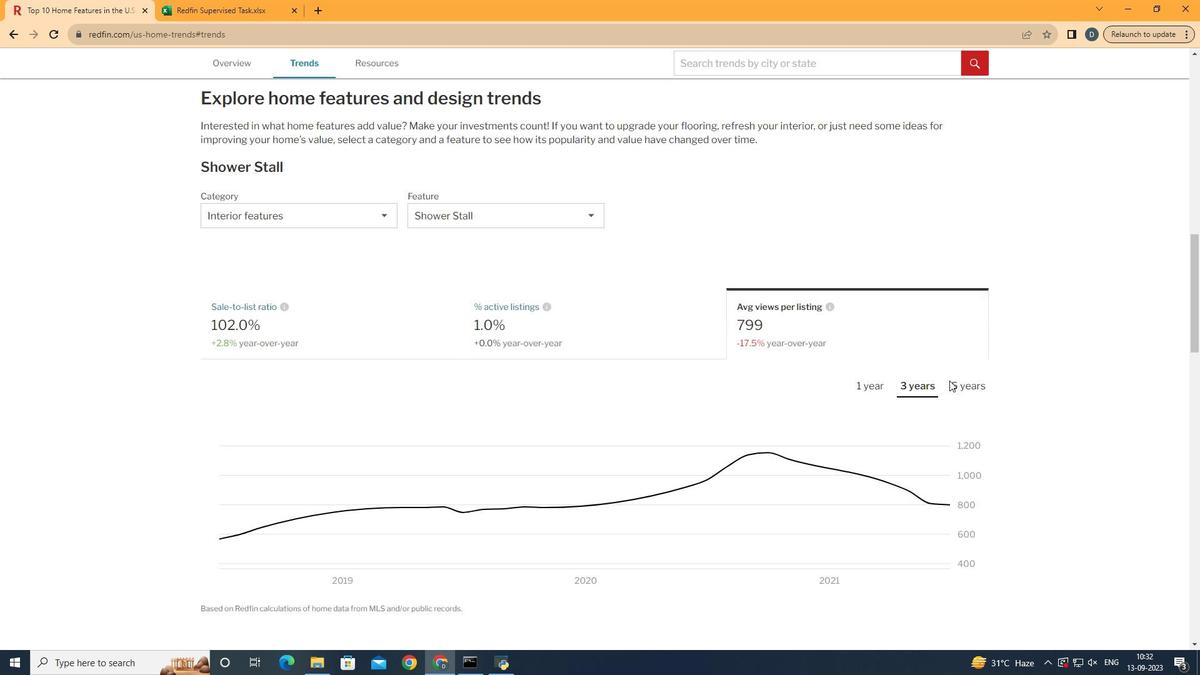 
Action: Mouse moved to (929, 373)
Screenshot: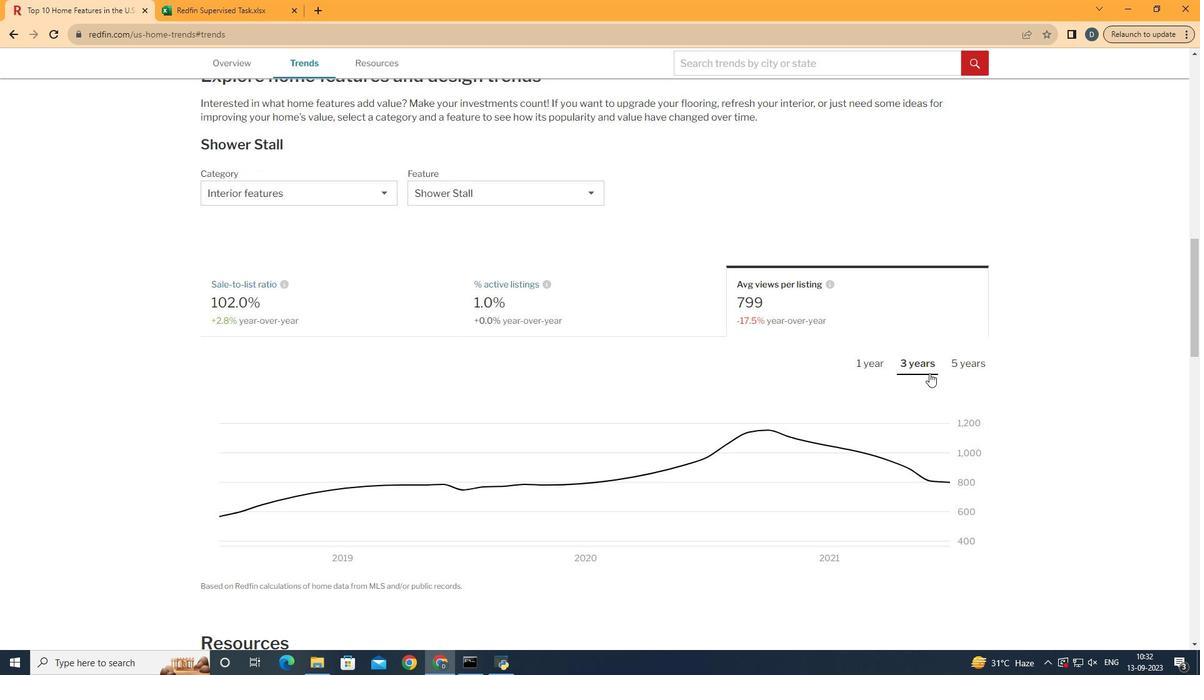
Action: Mouse pressed left at (929, 373)
Screenshot: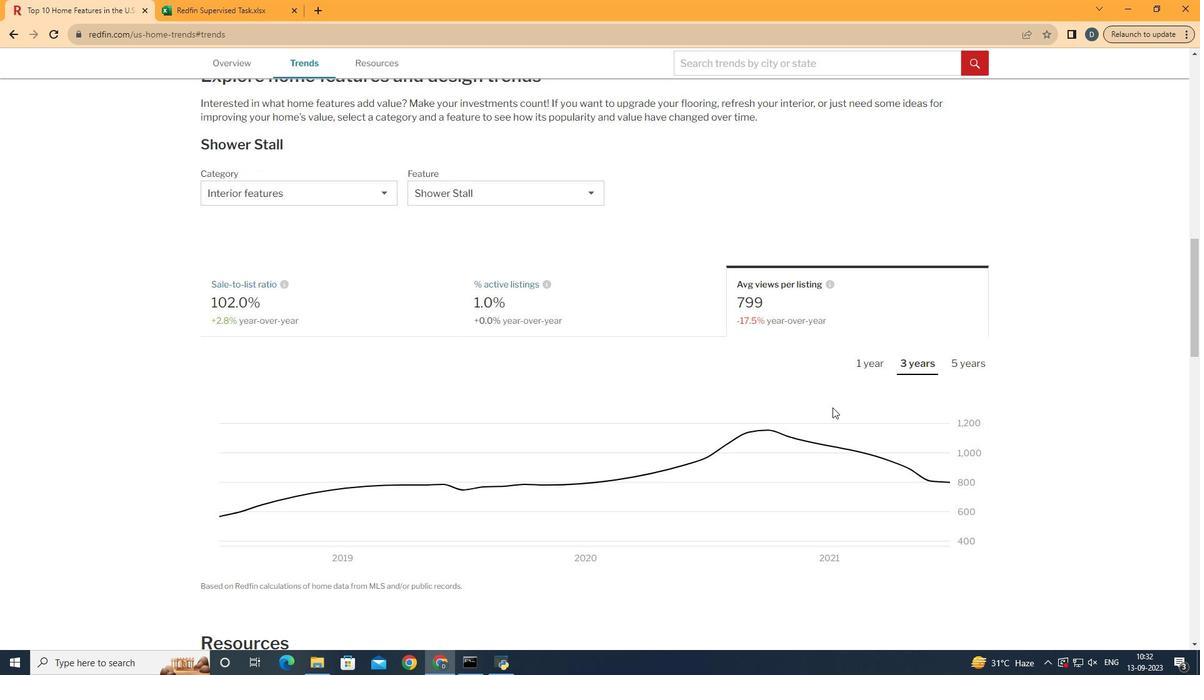 
Action: Mouse moved to (936, 463)
Screenshot: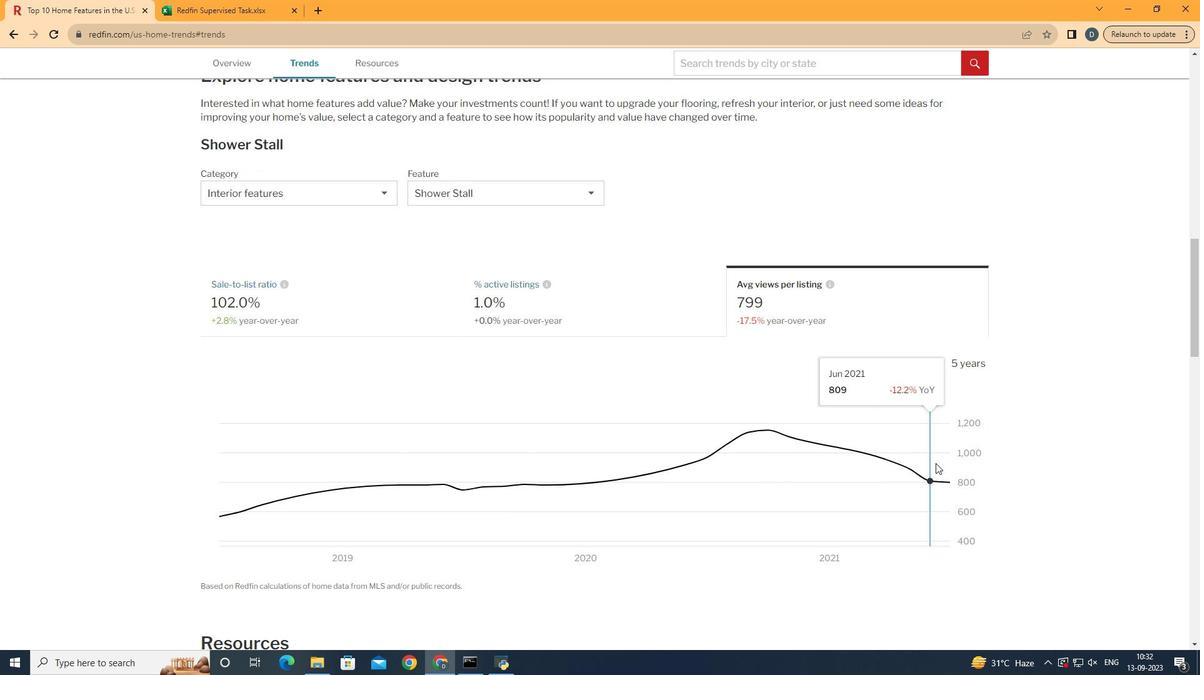 
